 Task: Look for space in Manzanillo, Mexico from 21st June, 2023 to 29th June, 2023 for 4 adults in price range Rs.7000 to Rs.12000. Place can be entire place with 2 bedrooms having 2 beds and 2 bathrooms. Property type can be house, flat, guest house. Booking option can be shelf check-in. Required host language is English.
Action: Mouse moved to (493, 136)
Screenshot: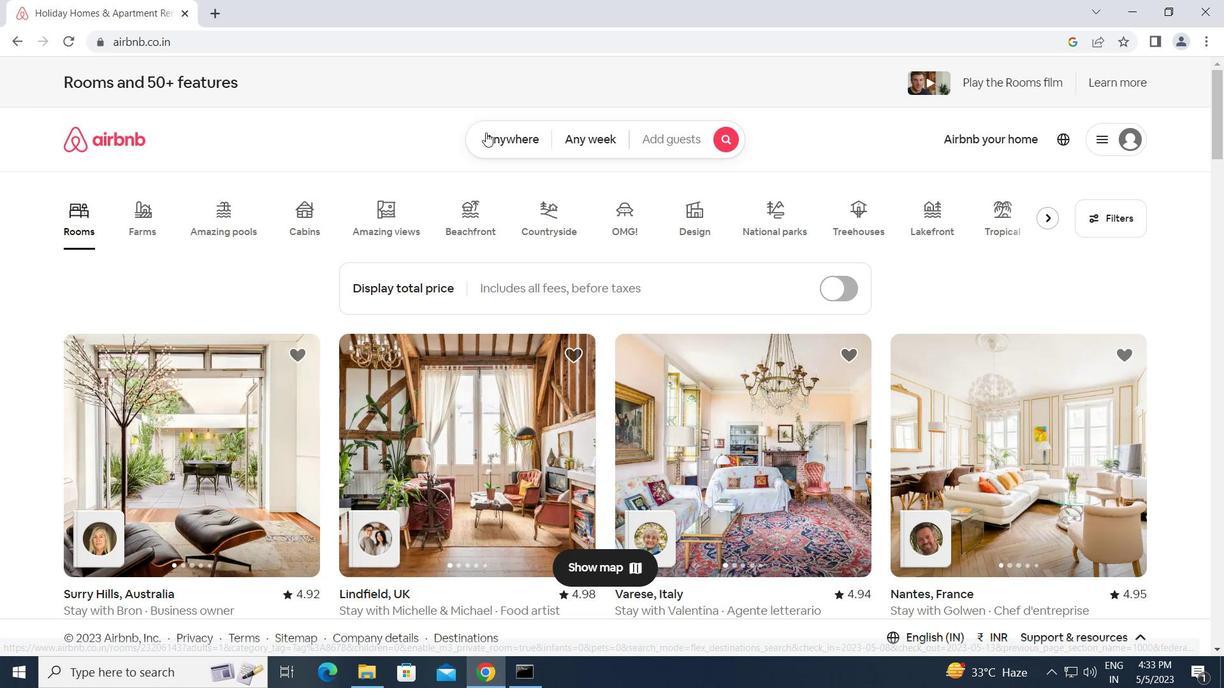 
Action: Mouse pressed left at (493, 136)
Screenshot: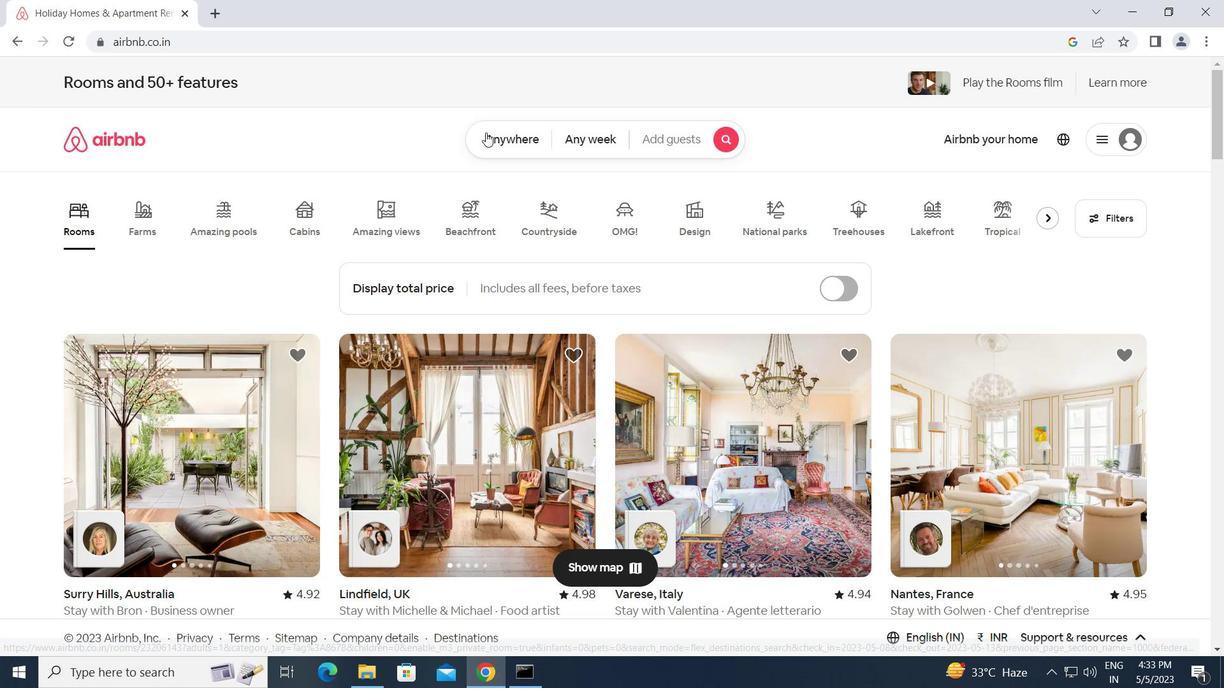 
Action: Mouse moved to (382, 200)
Screenshot: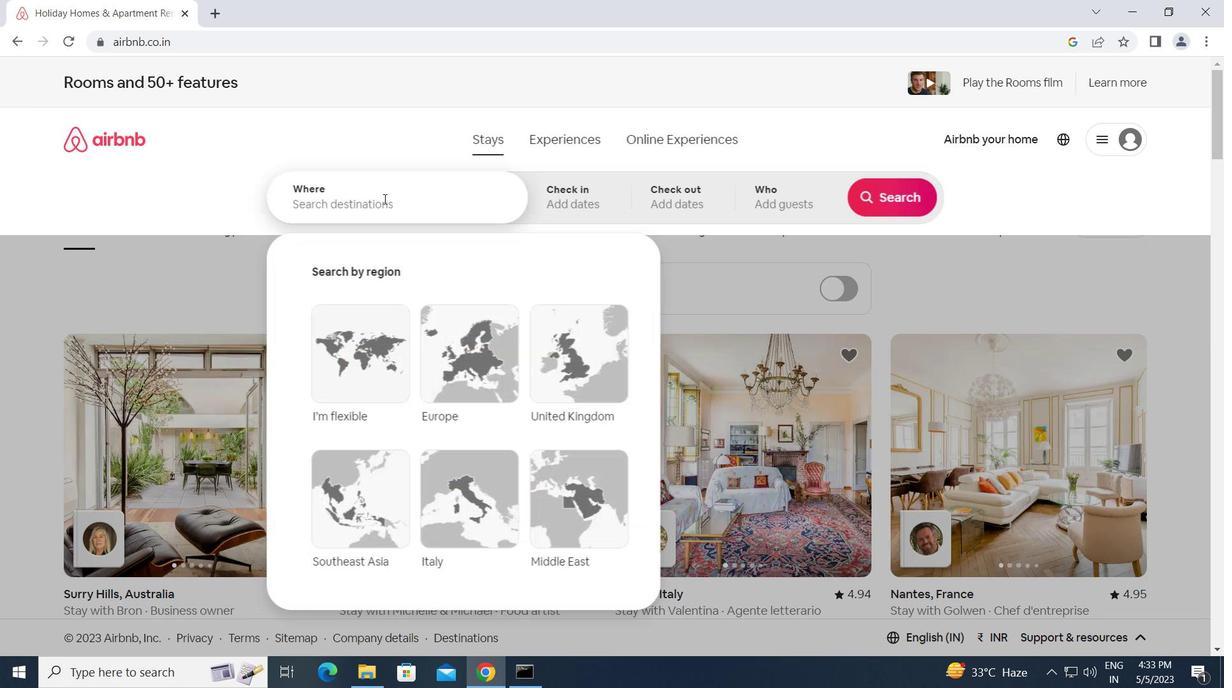 
Action: Mouse pressed left at (382, 200)
Screenshot: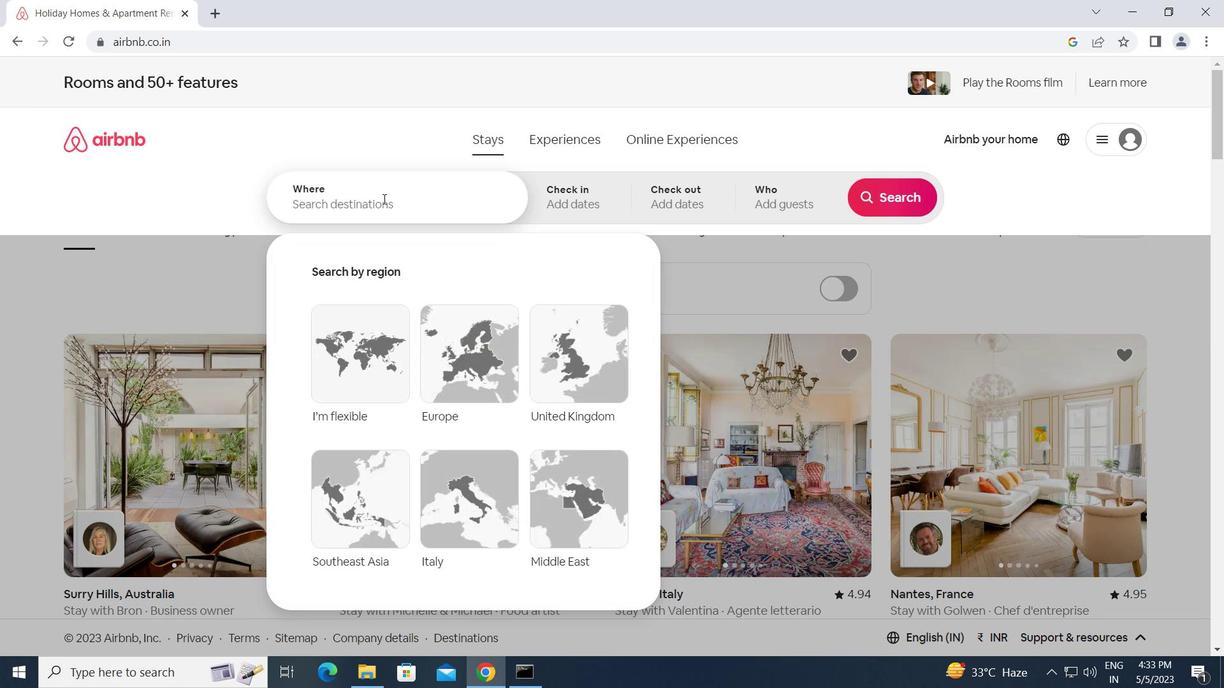 
Action: Key pressed <Key.caps_lock>m<Key.caps_lock><Key.backspace>m<Key.caps_lock>anzanillo,<Key.space><Key.caps_lock>m<Key.caps_lock>exico
Screenshot: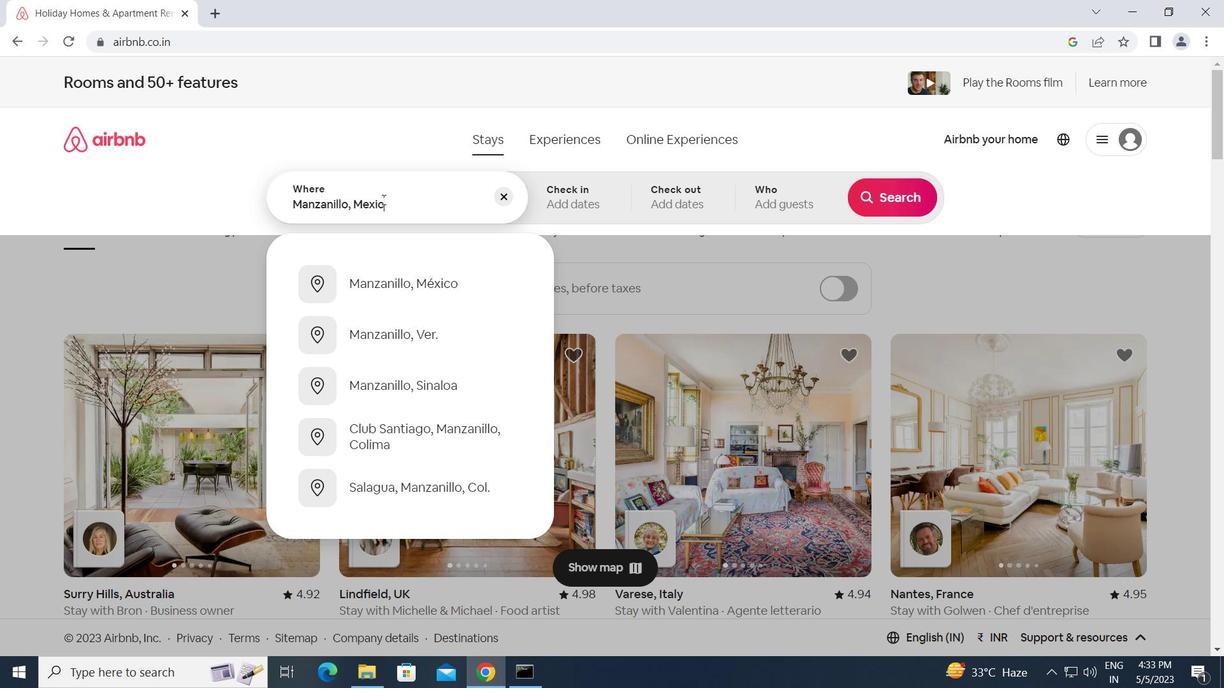 
Action: Mouse moved to (579, 269)
Screenshot: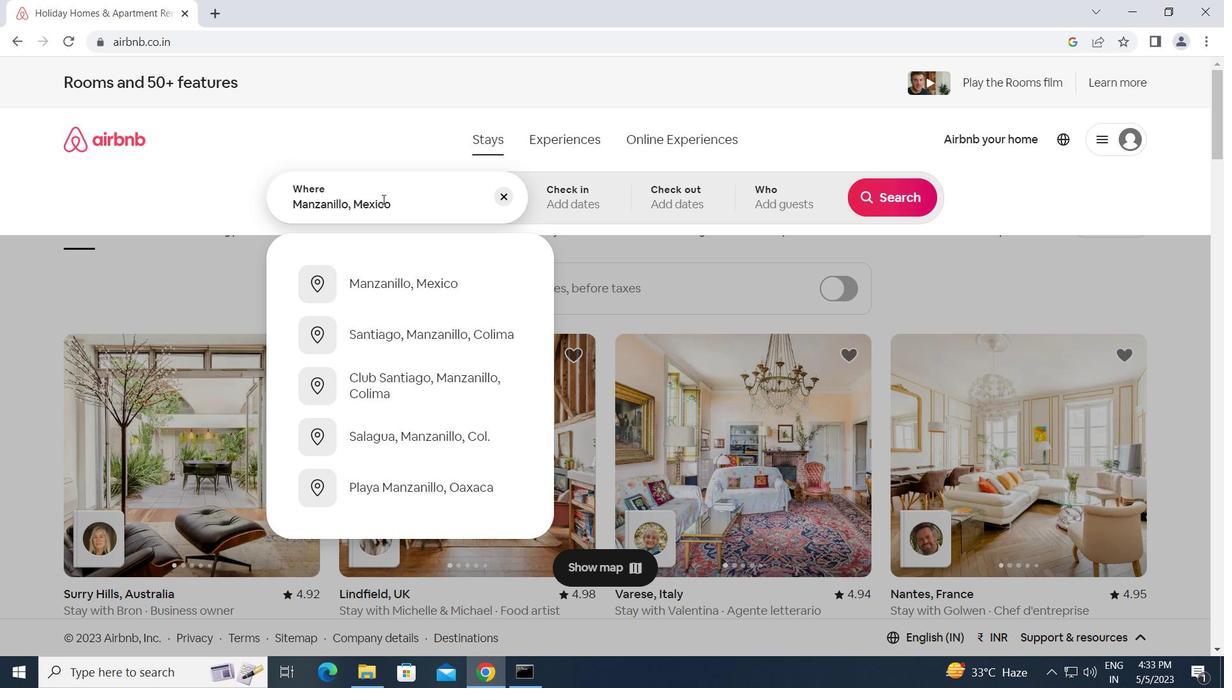 
Action: Key pressed <Key.enter>
Screenshot: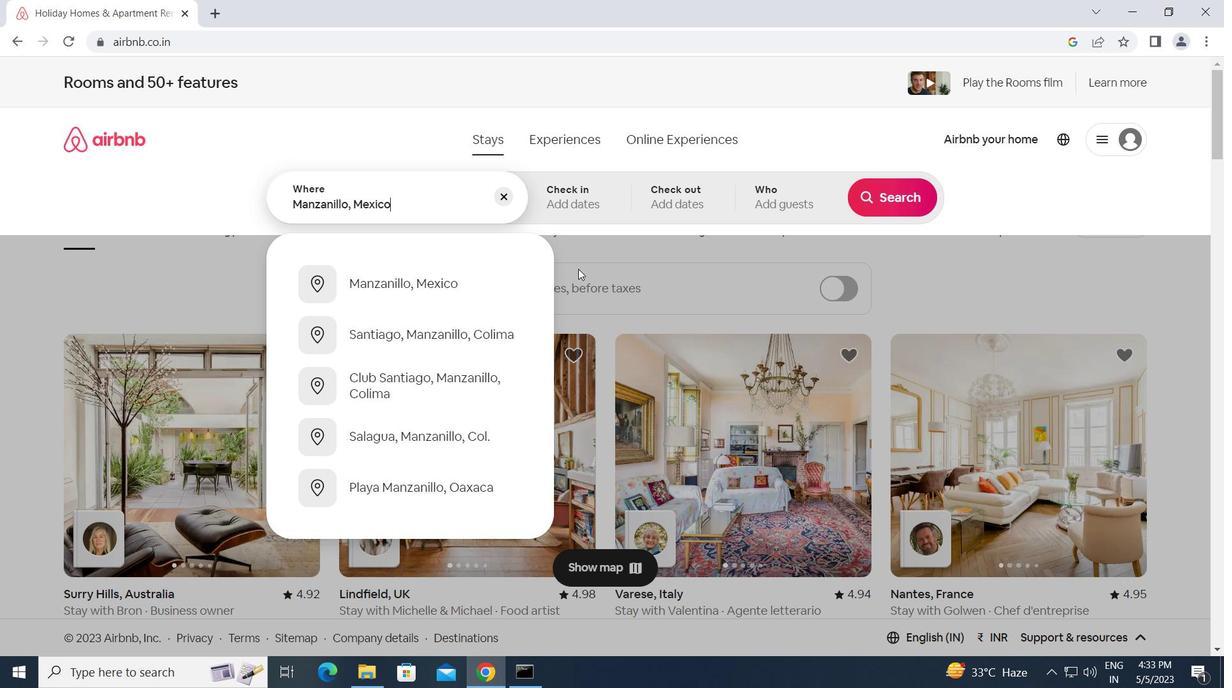 
Action: Mouse moved to (754, 506)
Screenshot: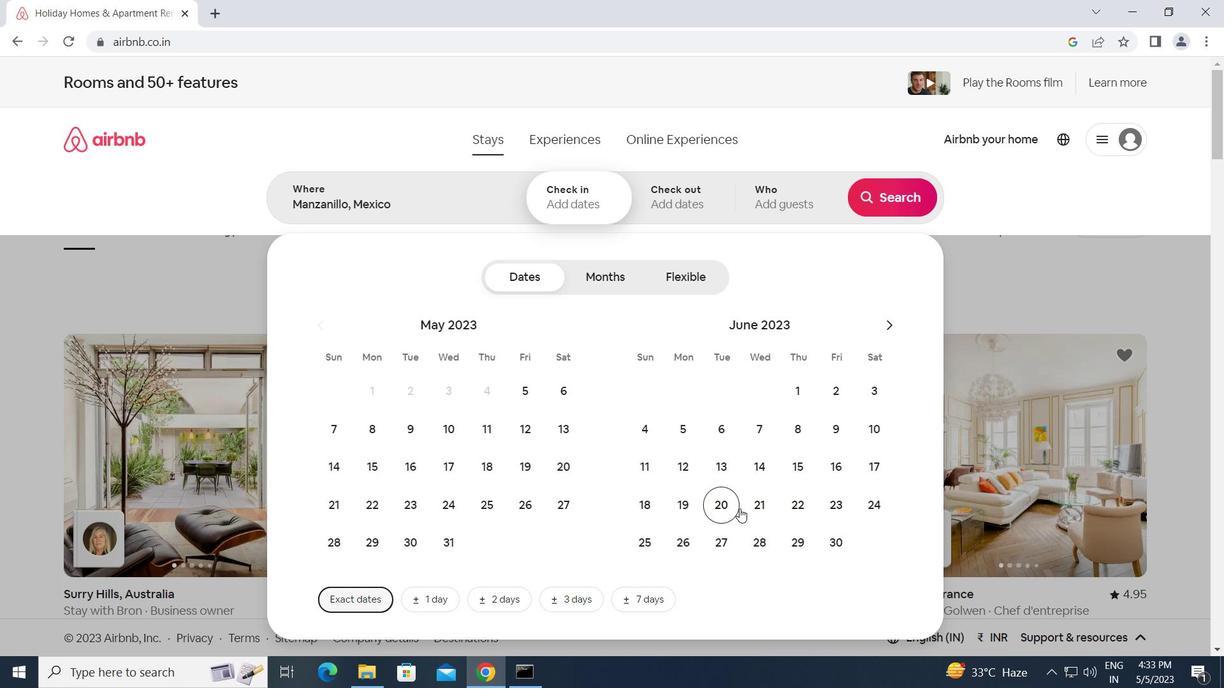 
Action: Mouse pressed left at (754, 506)
Screenshot: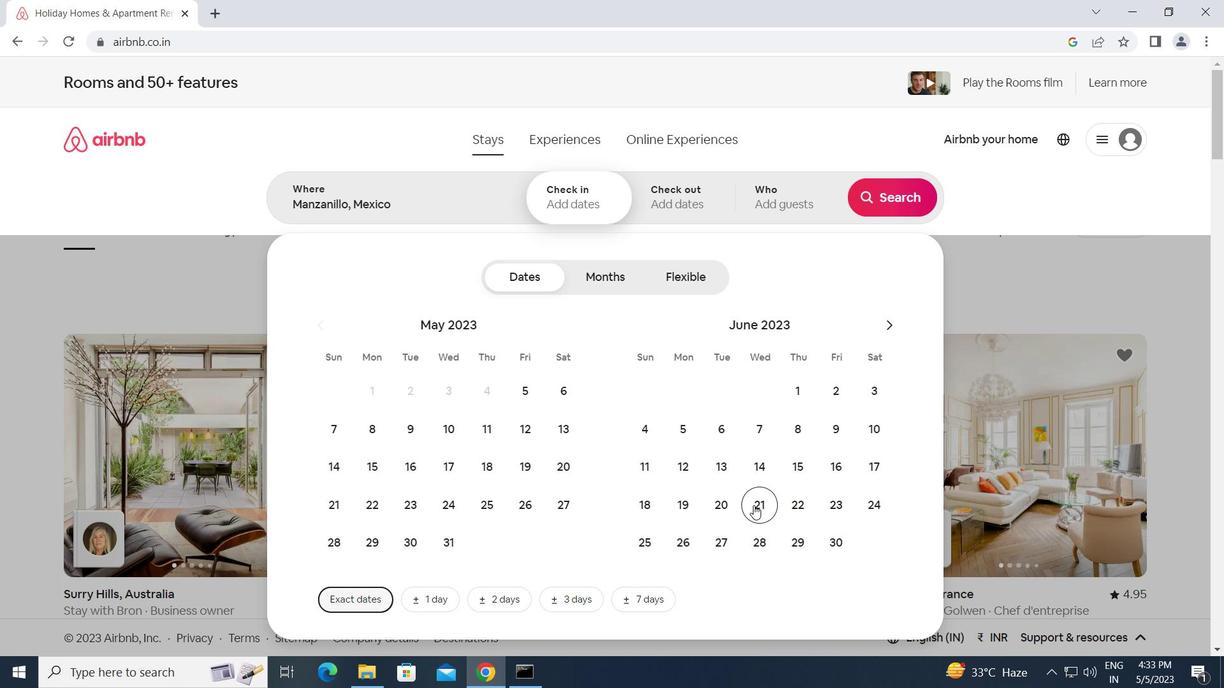 
Action: Mouse moved to (793, 538)
Screenshot: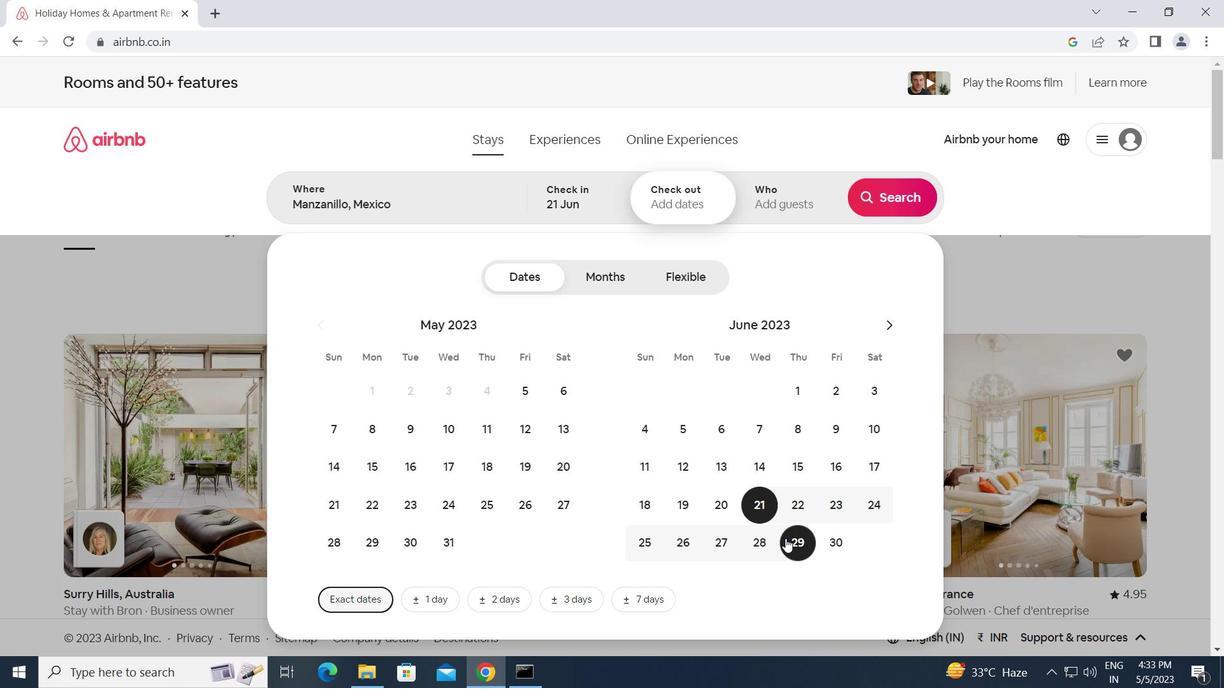 
Action: Mouse pressed left at (793, 538)
Screenshot: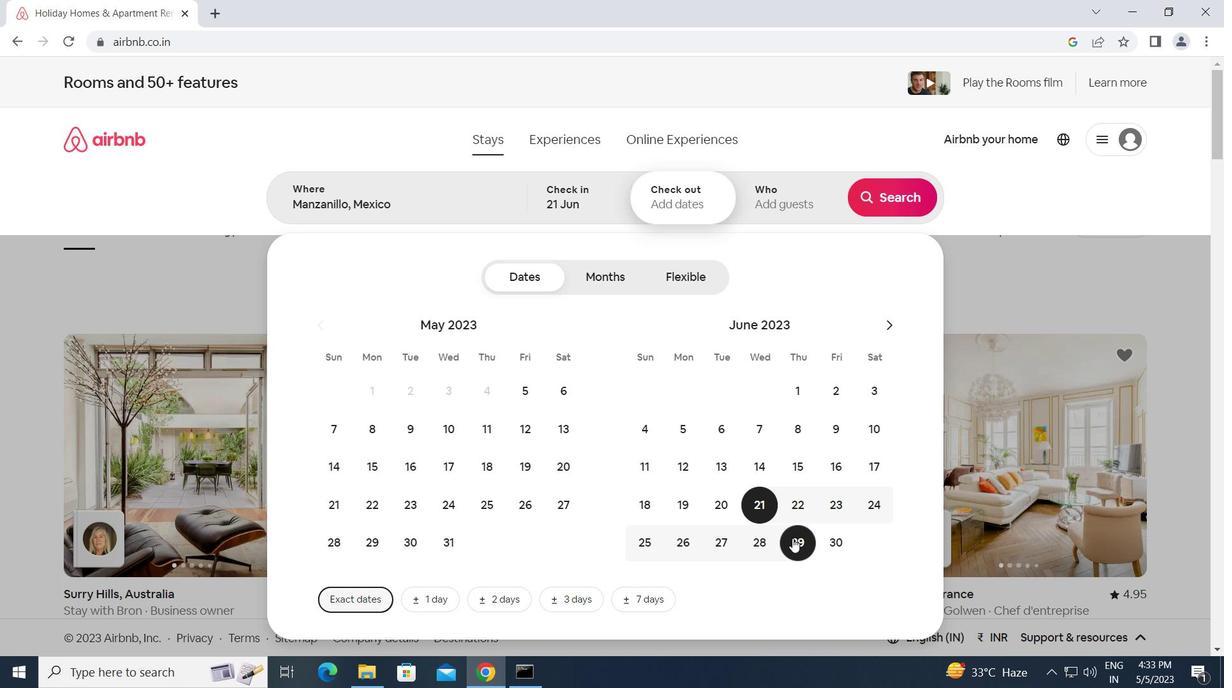 
Action: Mouse moved to (805, 189)
Screenshot: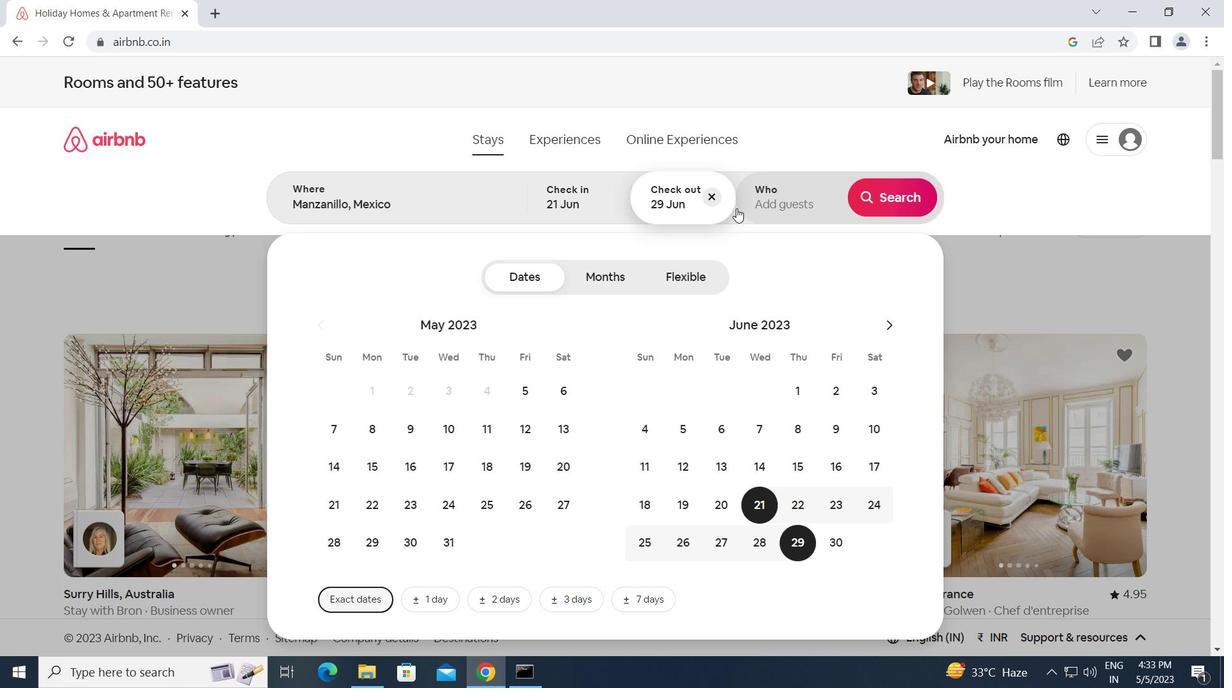 
Action: Mouse pressed left at (805, 189)
Screenshot: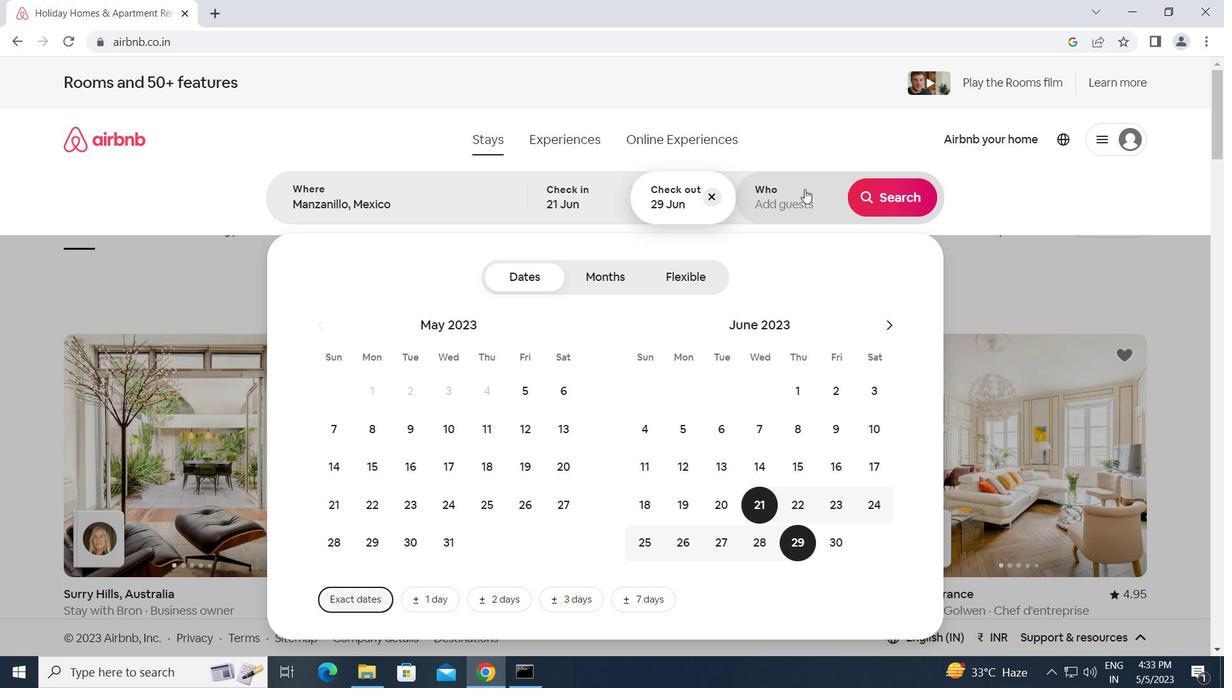 
Action: Mouse moved to (907, 286)
Screenshot: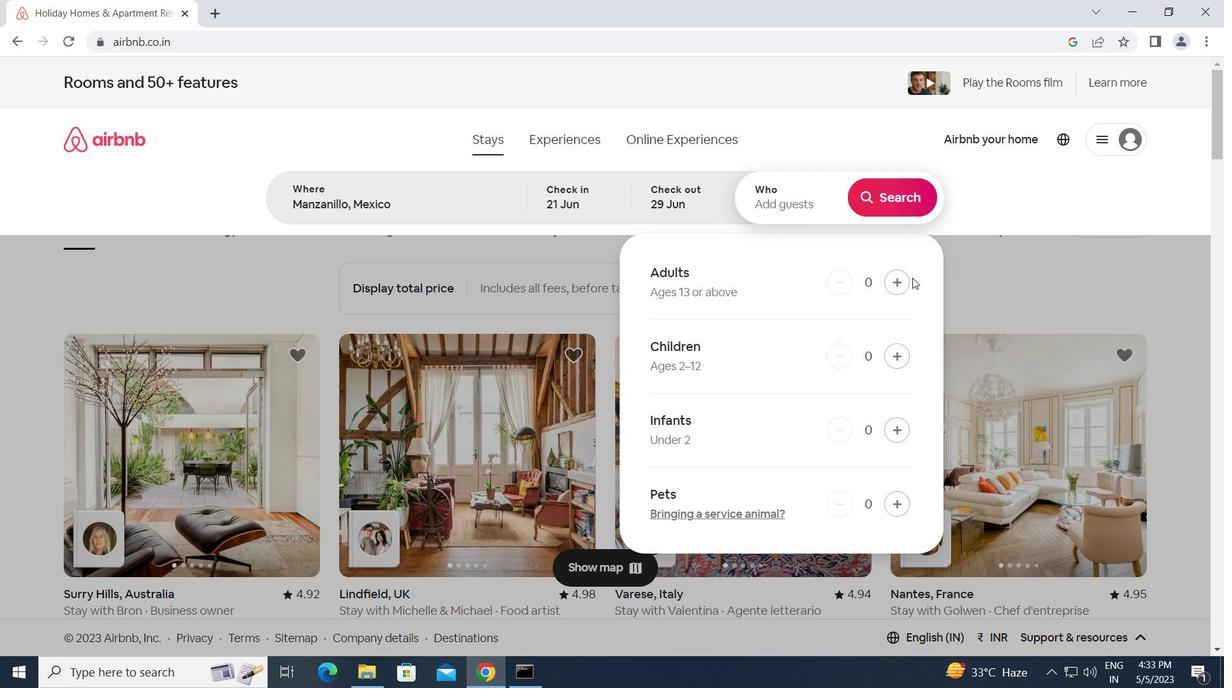 
Action: Mouse pressed left at (907, 286)
Screenshot: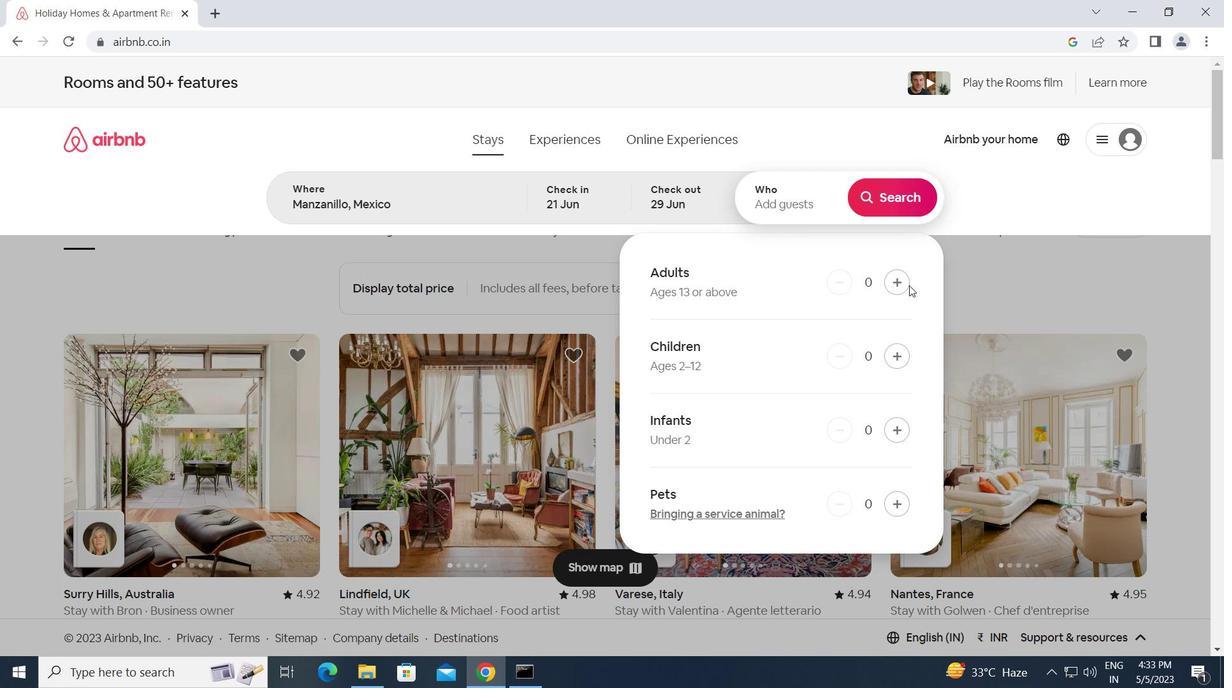 
Action: Mouse moved to (900, 283)
Screenshot: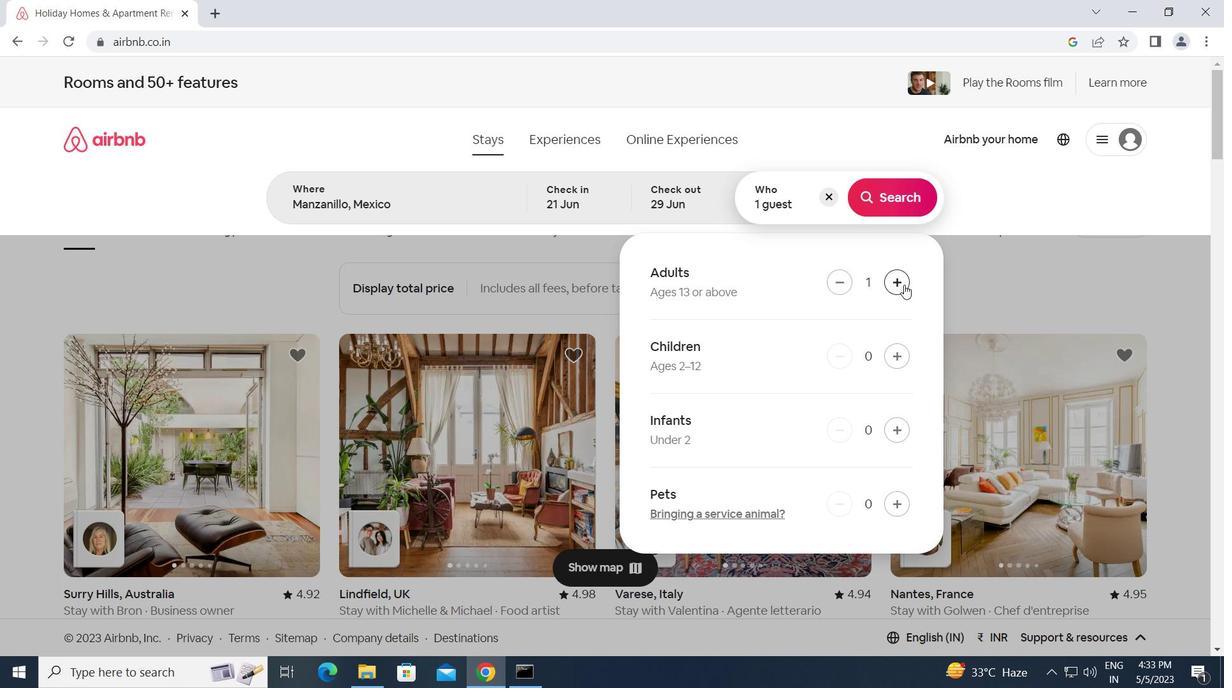 
Action: Mouse pressed left at (900, 283)
Screenshot: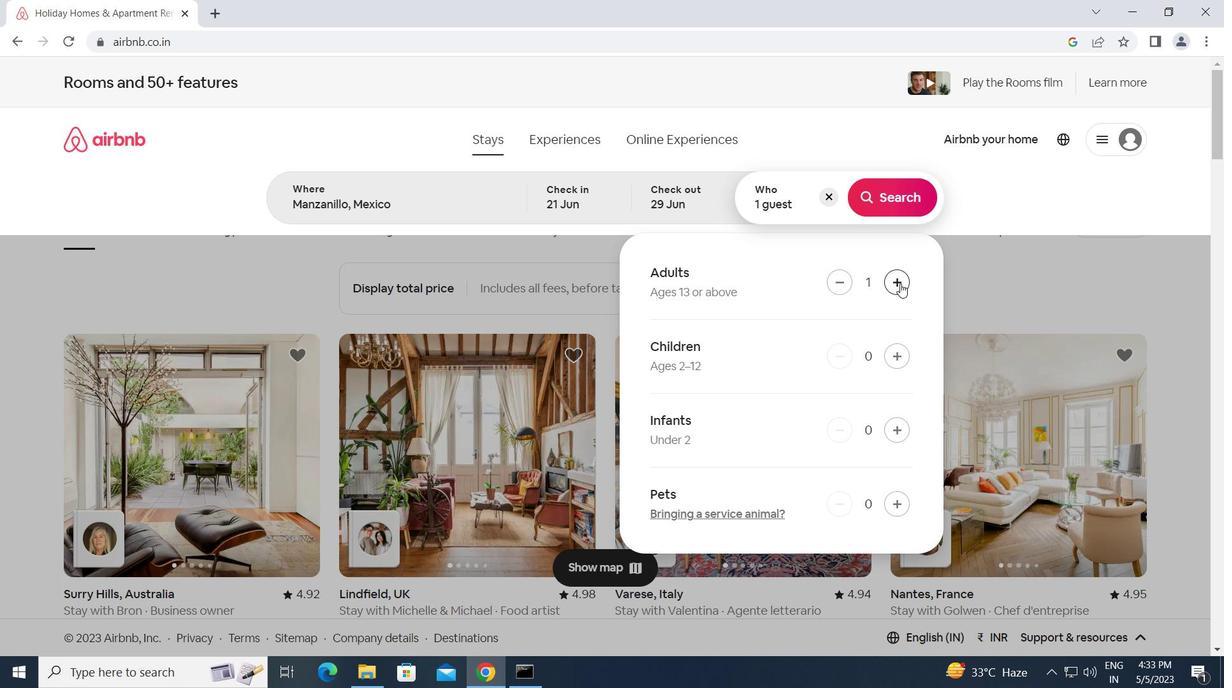 
Action: Mouse pressed left at (900, 283)
Screenshot: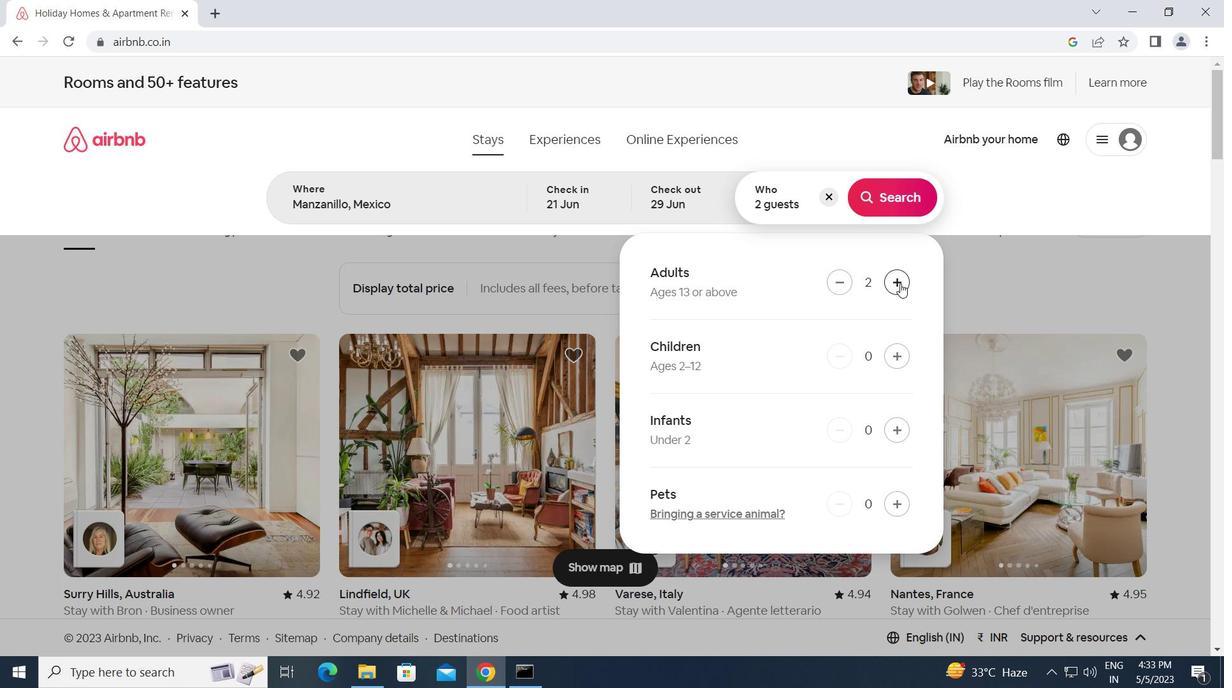 
Action: Mouse pressed left at (900, 283)
Screenshot: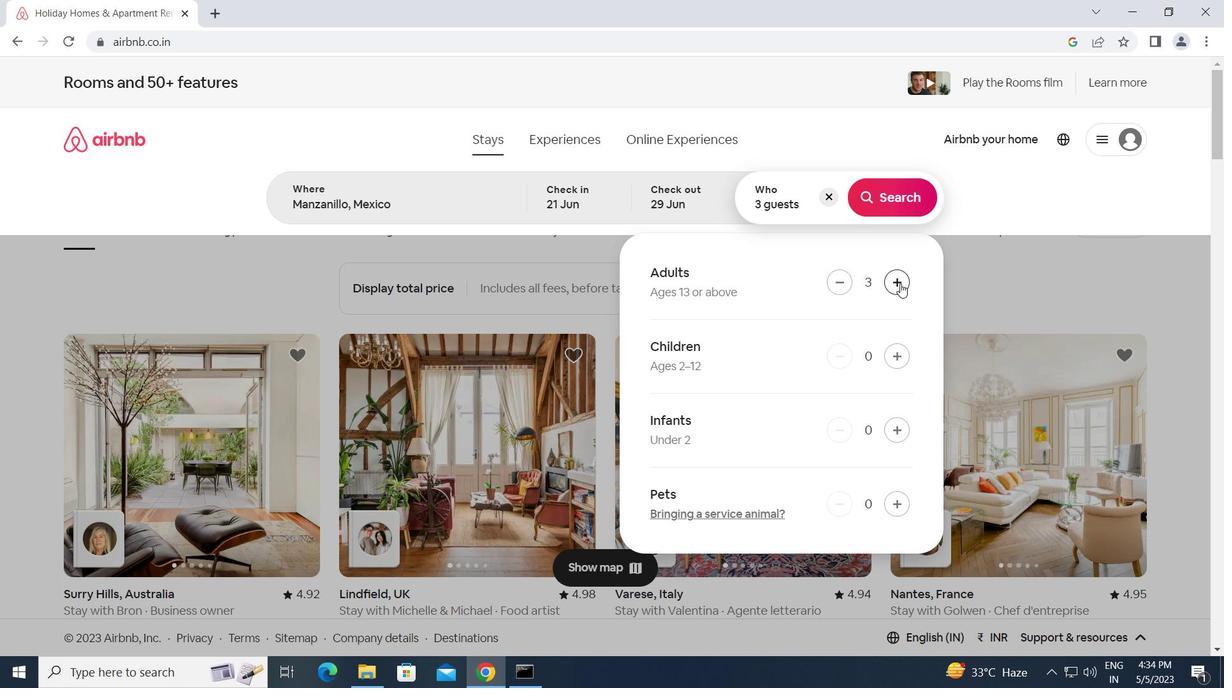 
Action: Mouse moved to (876, 188)
Screenshot: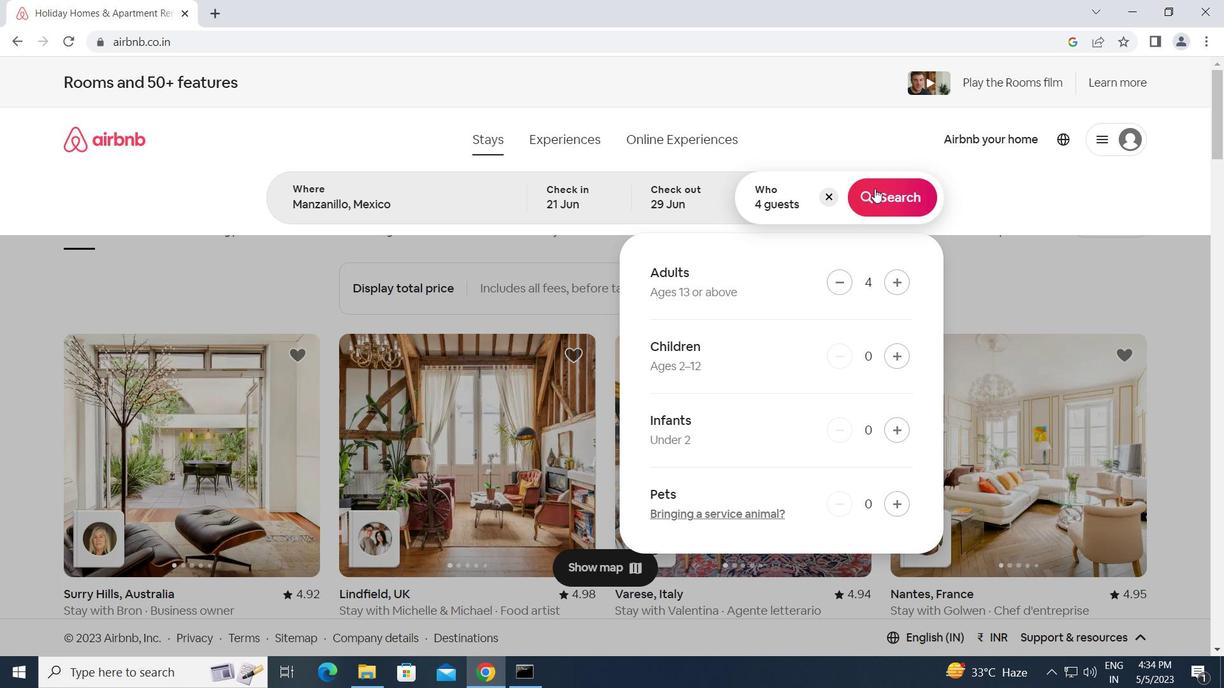 
Action: Mouse pressed left at (876, 188)
Screenshot: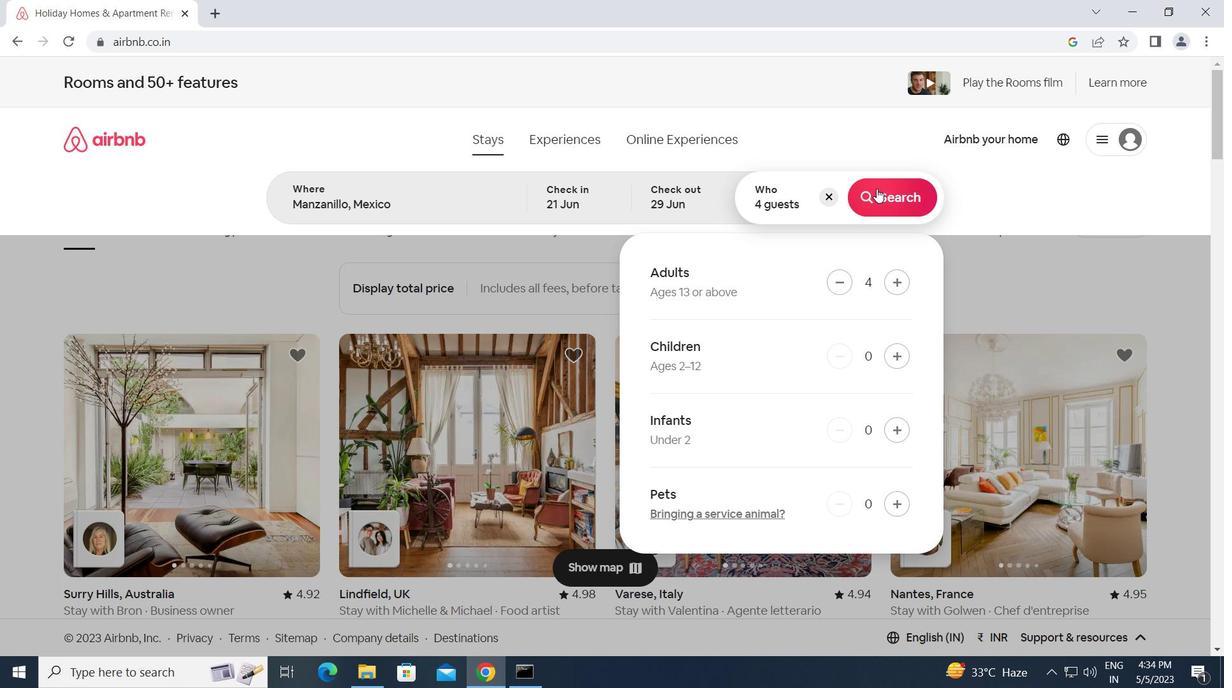 
Action: Mouse moved to (1132, 156)
Screenshot: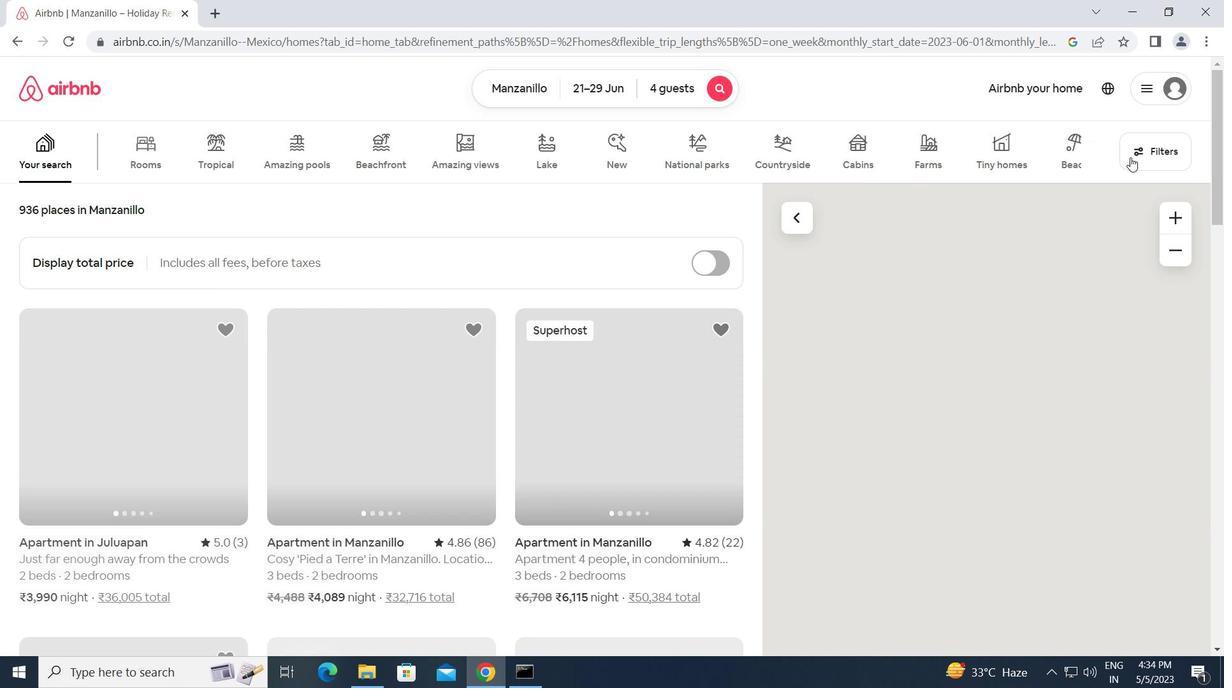 
Action: Mouse pressed left at (1132, 156)
Screenshot: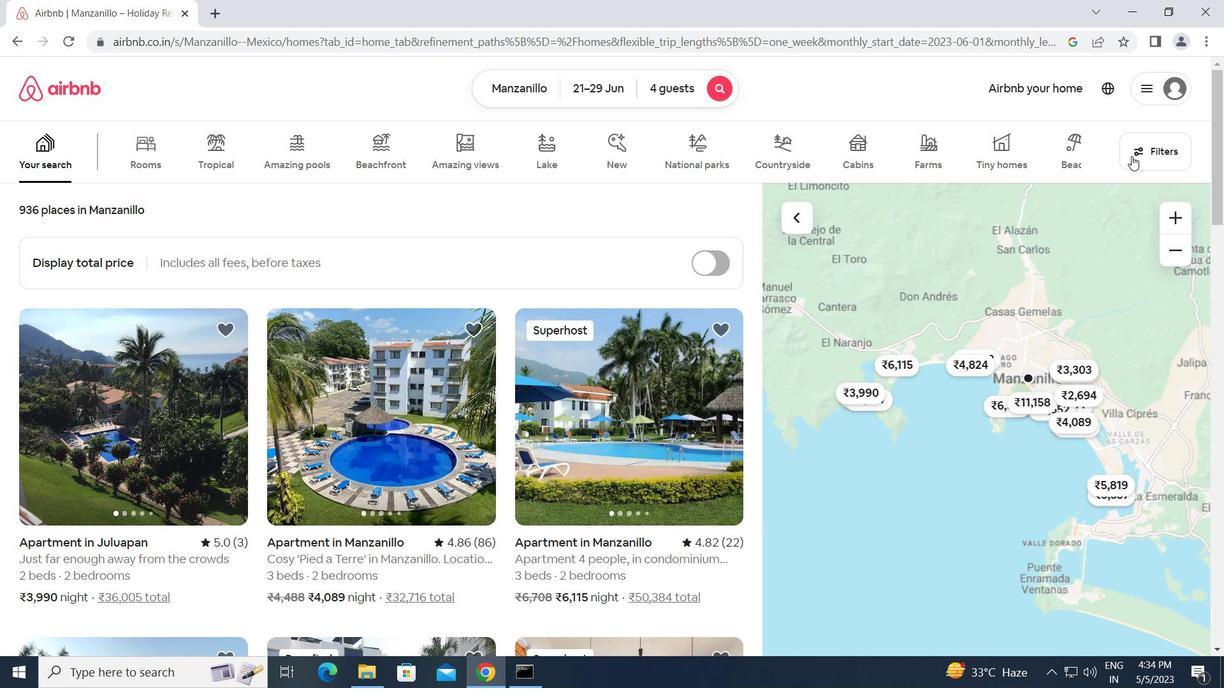 
Action: Mouse moved to (431, 522)
Screenshot: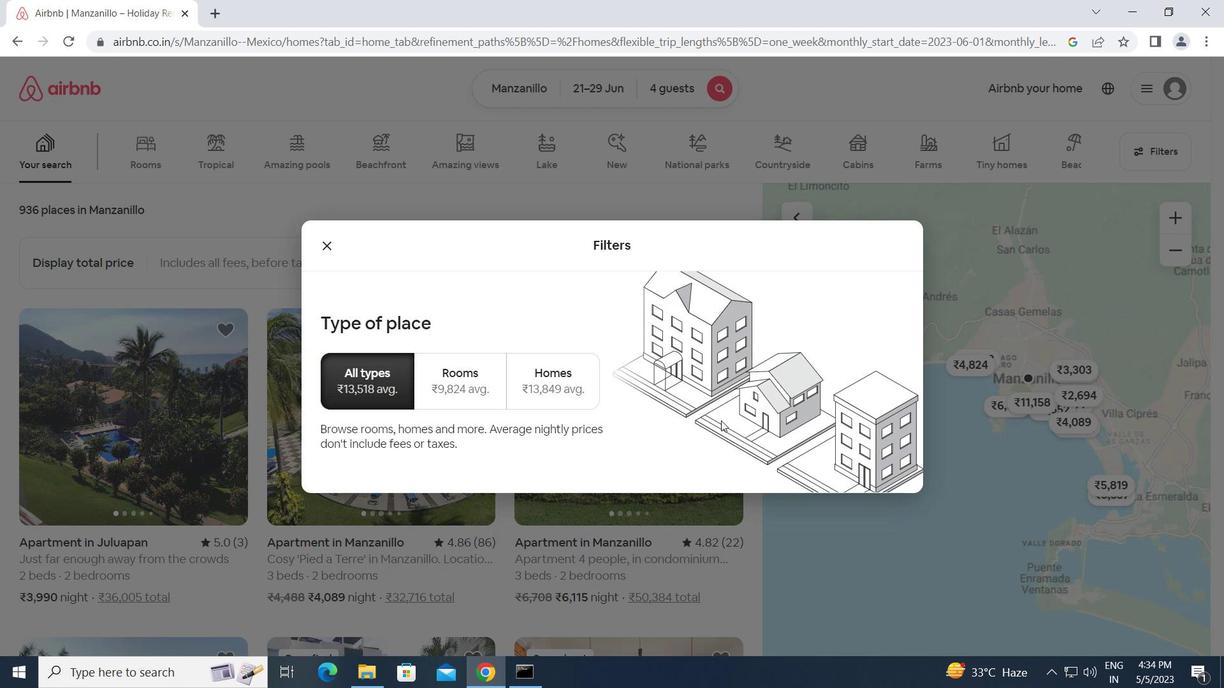 
Action: Mouse scrolled (431, 522) with delta (0, 0)
Screenshot: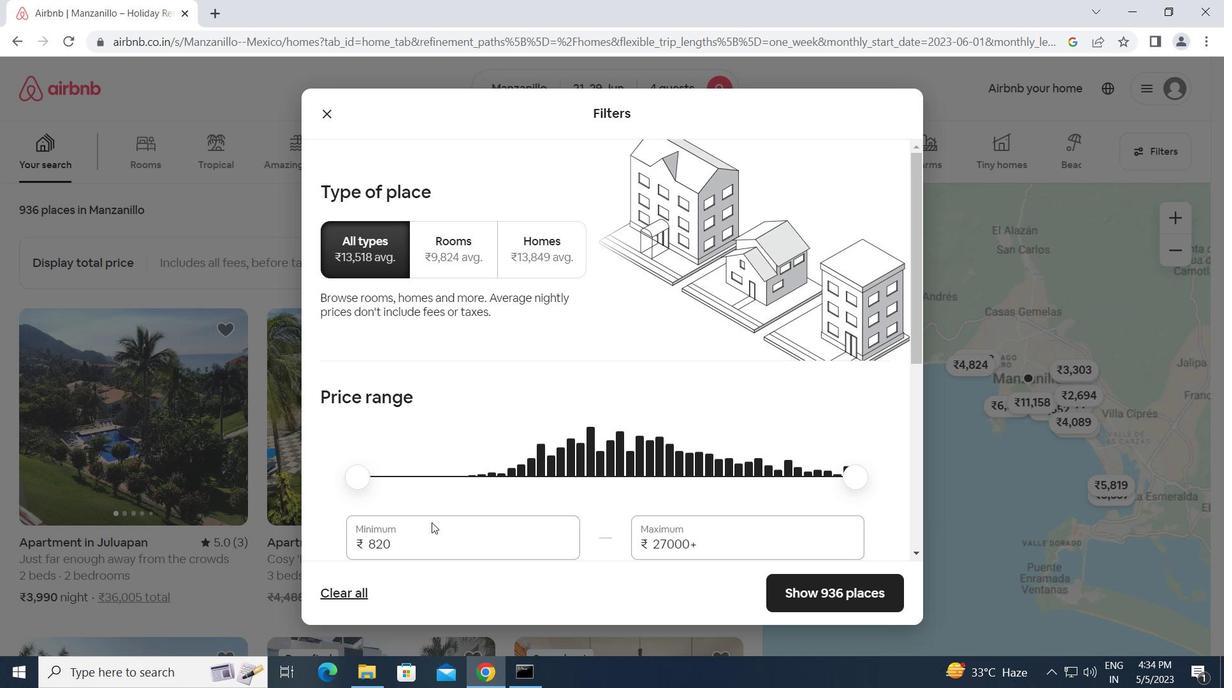 
Action: Mouse scrolled (431, 522) with delta (0, 0)
Screenshot: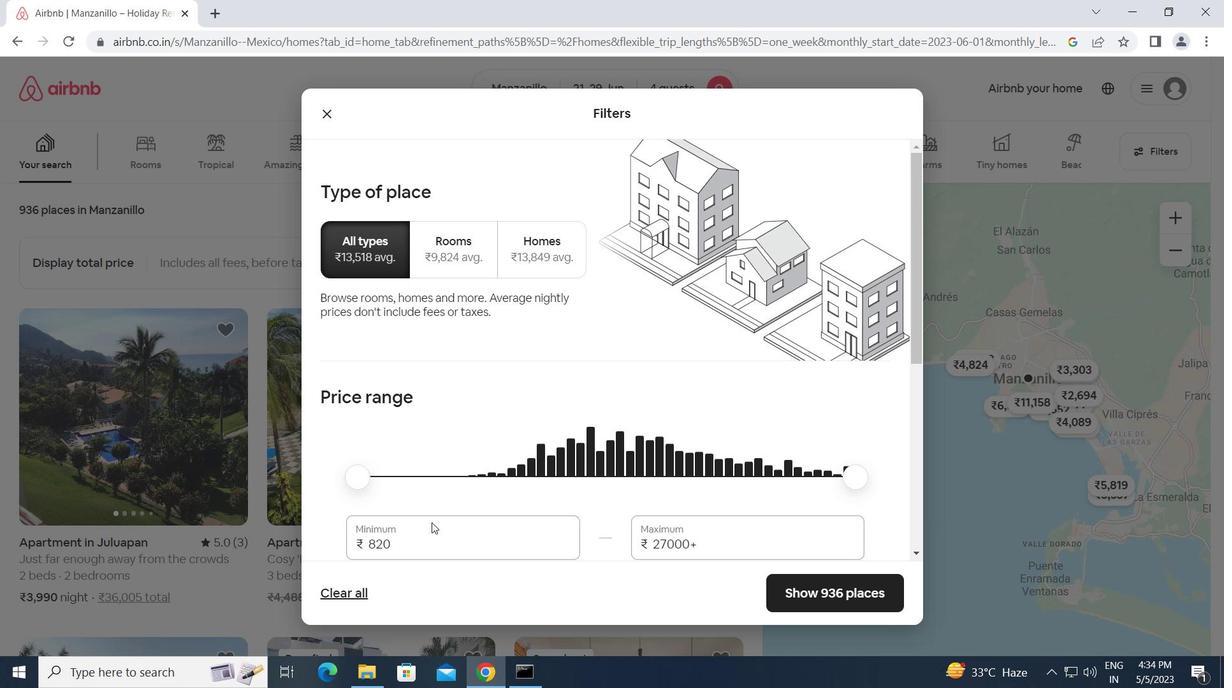 
Action: Mouse moved to (397, 385)
Screenshot: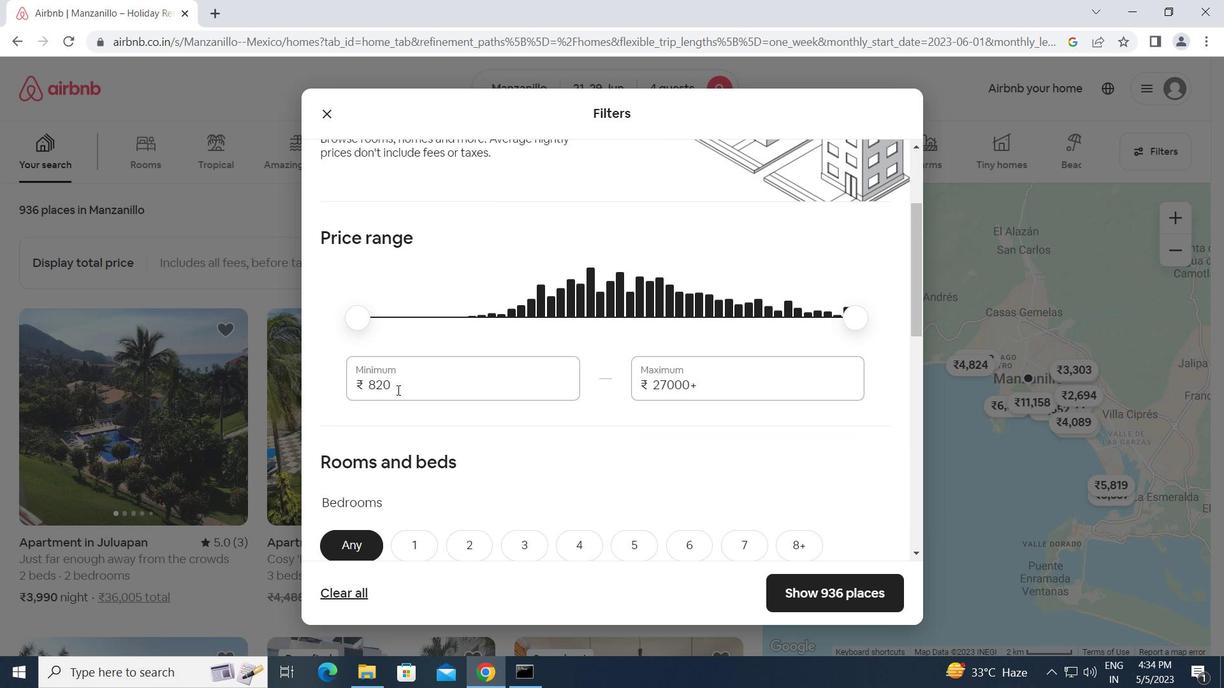 
Action: Mouse pressed left at (397, 385)
Screenshot: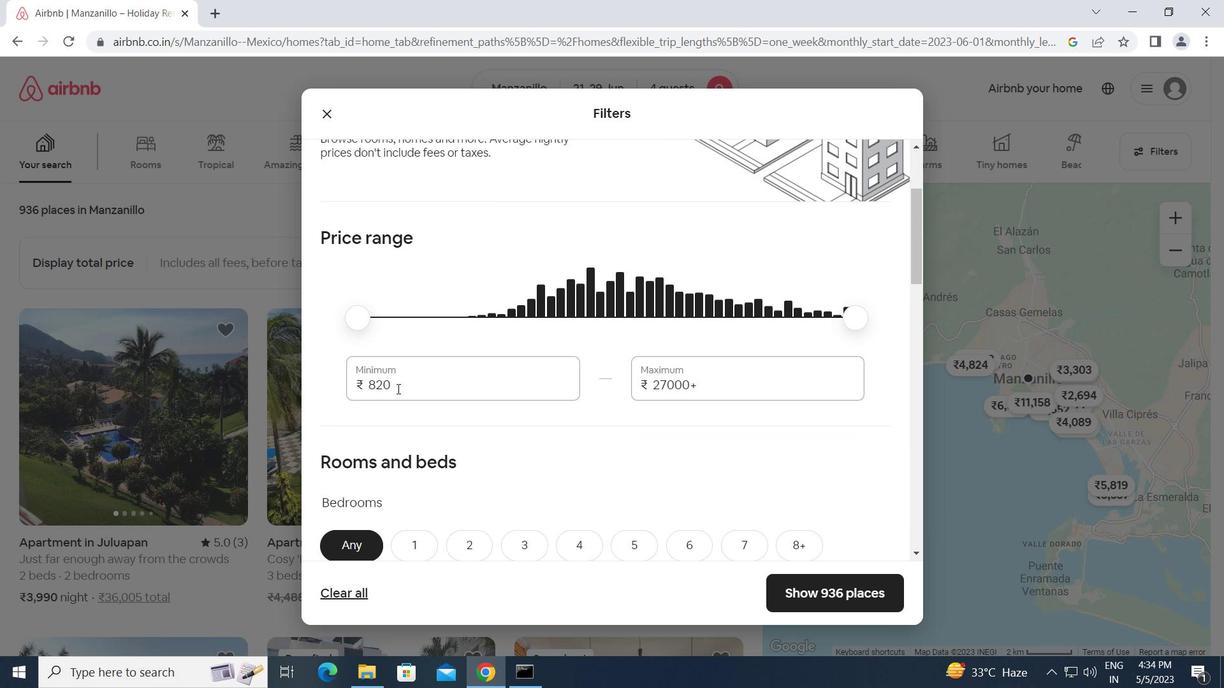 
Action: Mouse moved to (336, 383)
Screenshot: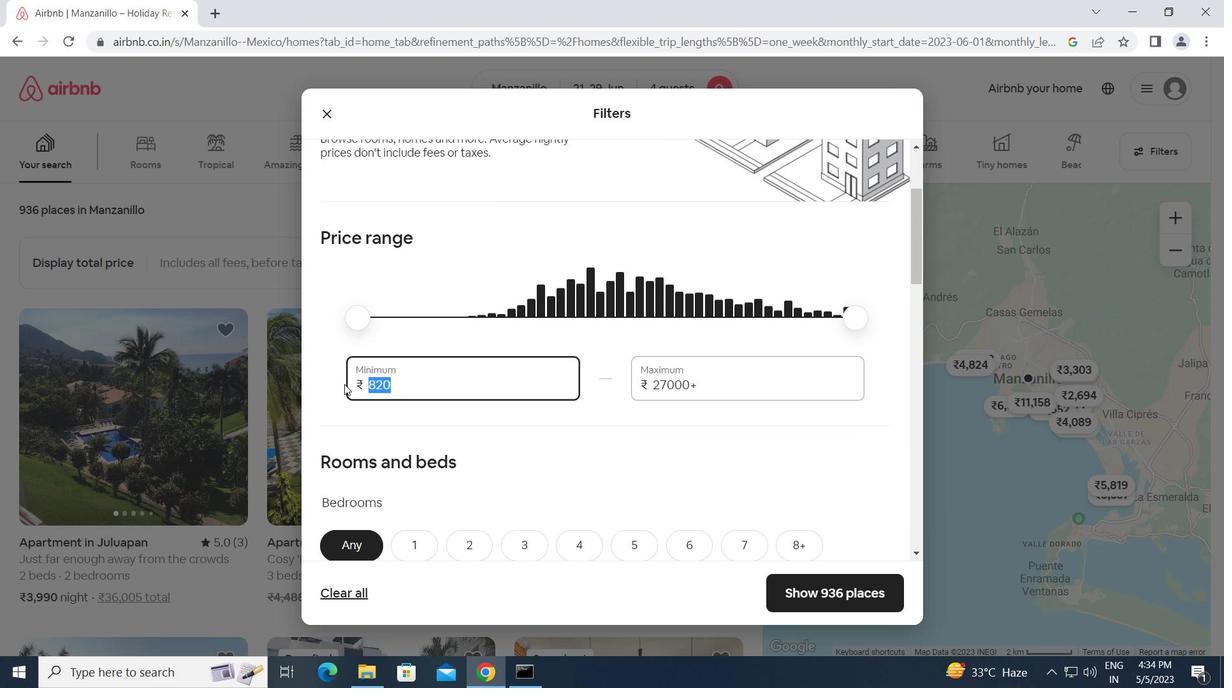 
Action: Key pressed 7000<Key.tab>12000
Screenshot: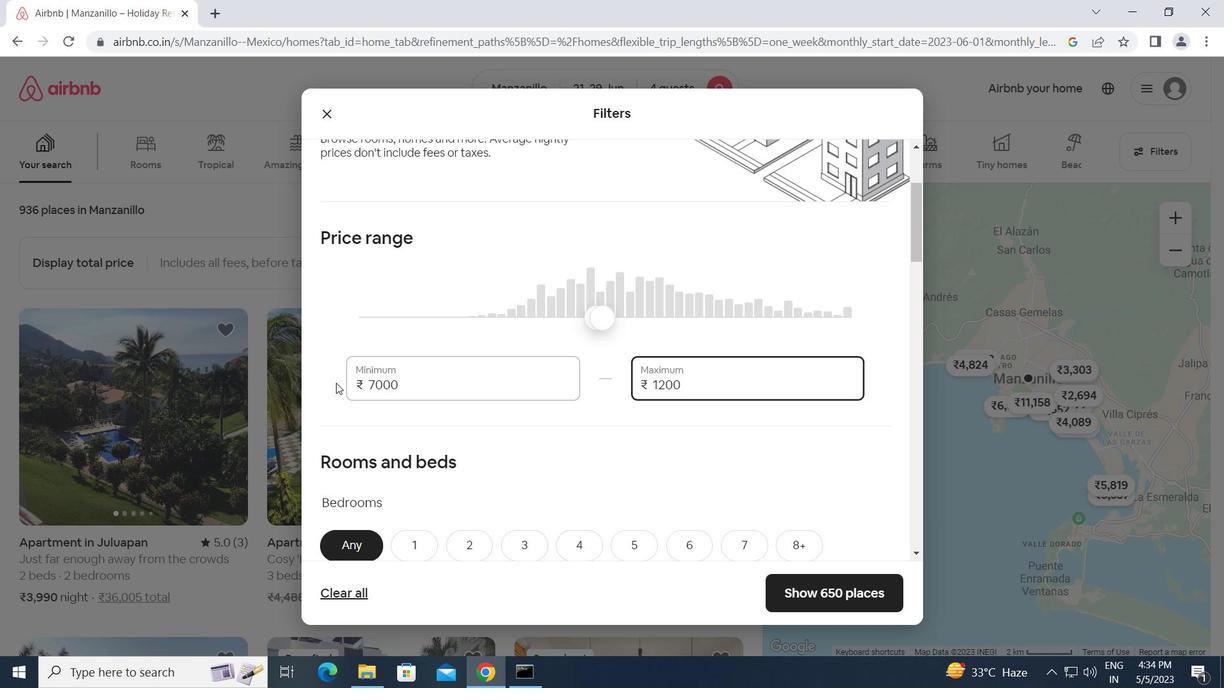
Action: Mouse moved to (507, 441)
Screenshot: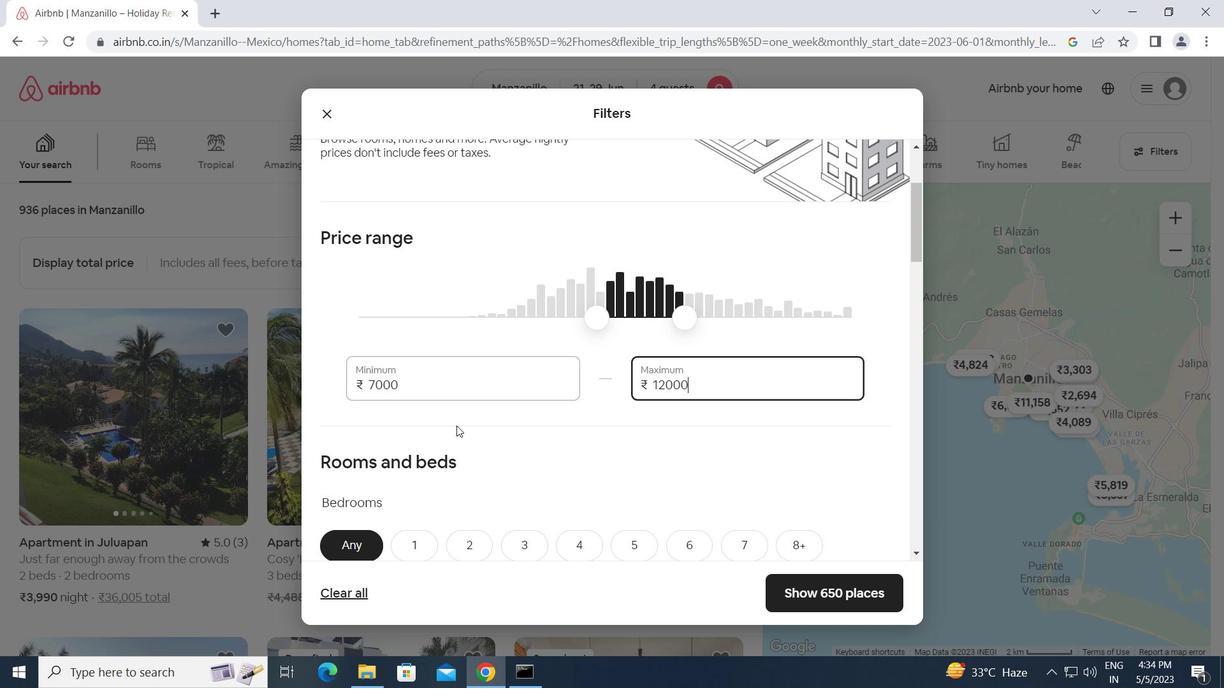
Action: Mouse scrolled (507, 441) with delta (0, 0)
Screenshot: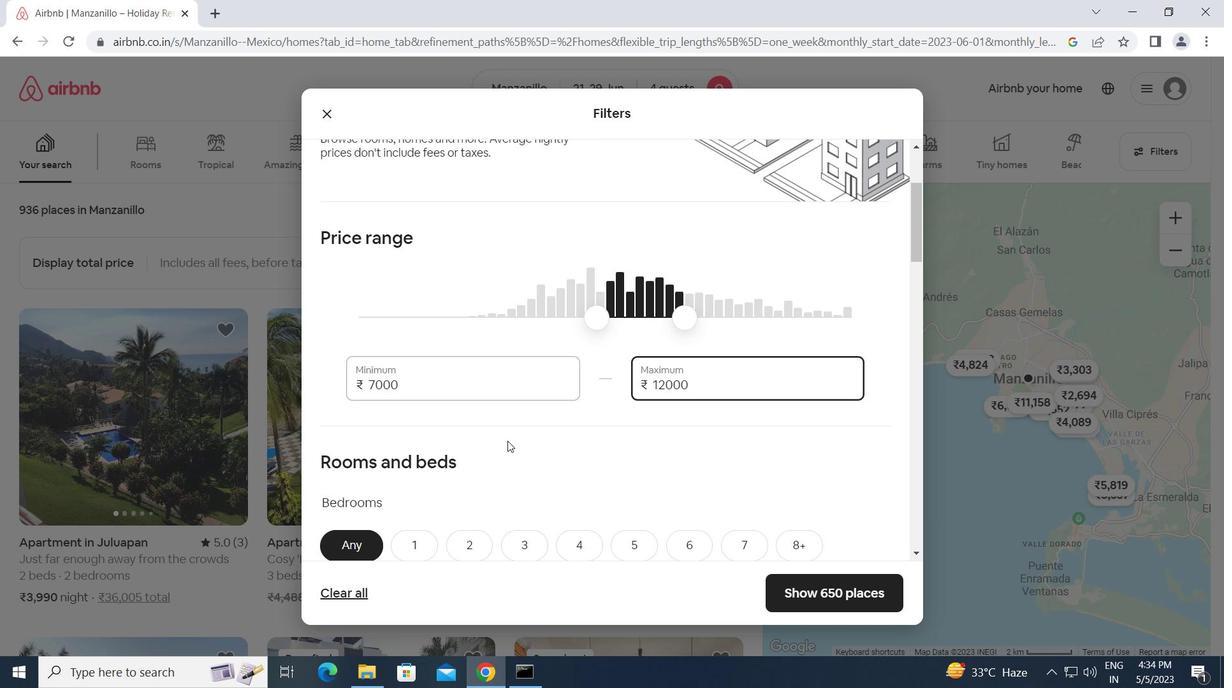 
Action: Mouse scrolled (507, 441) with delta (0, 0)
Screenshot: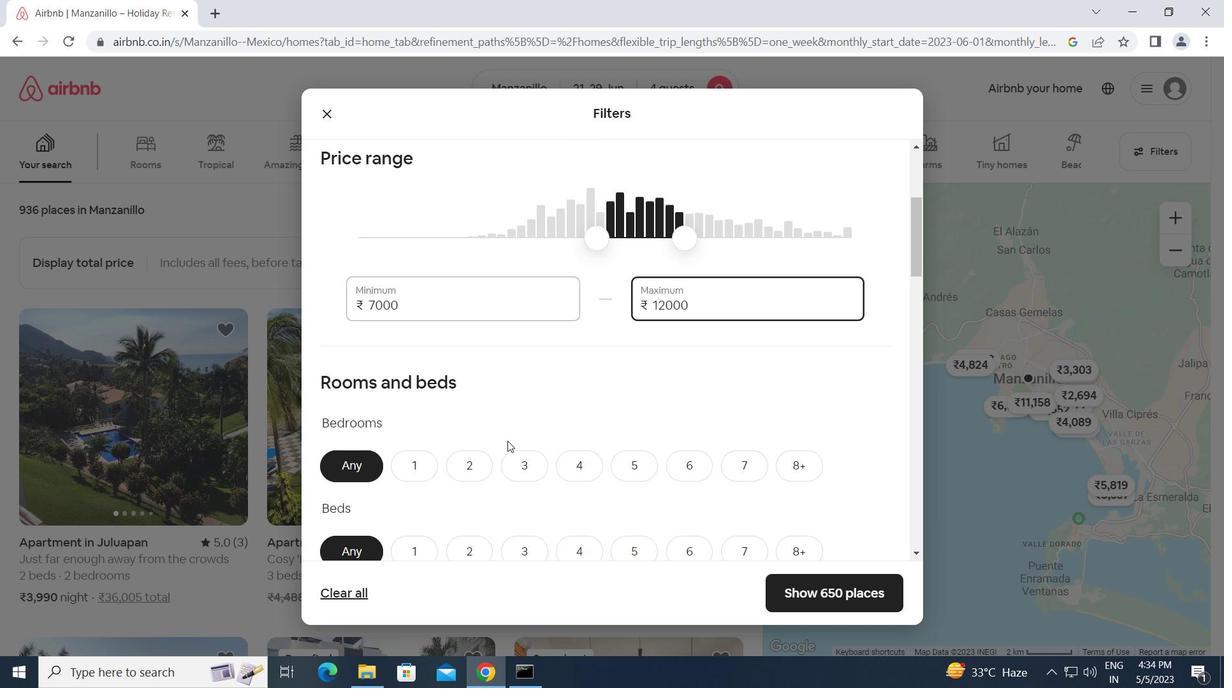 
Action: Mouse moved to (471, 386)
Screenshot: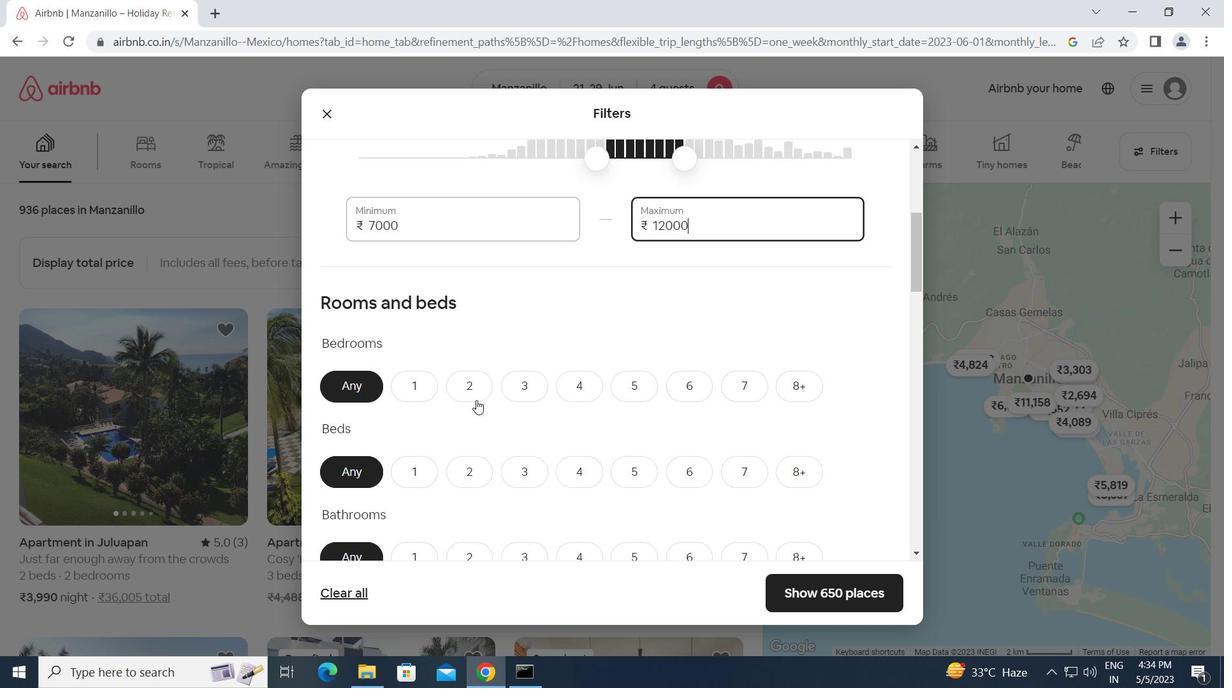 
Action: Mouse pressed left at (471, 386)
Screenshot: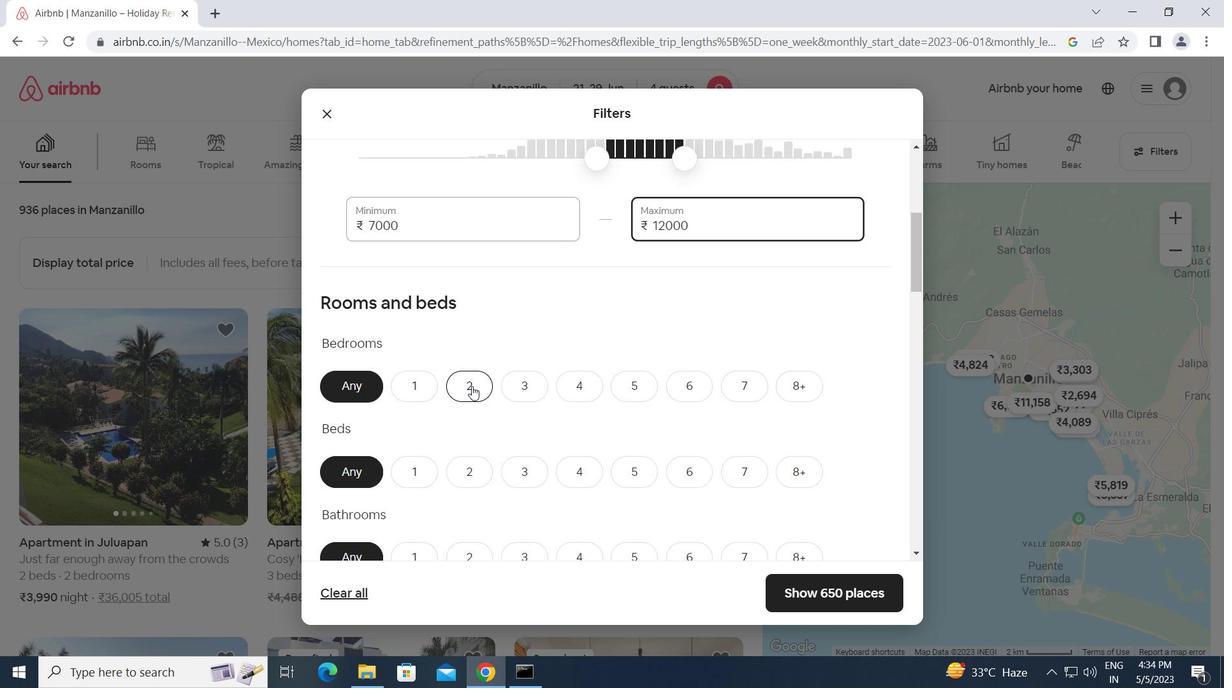 
Action: Mouse moved to (471, 471)
Screenshot: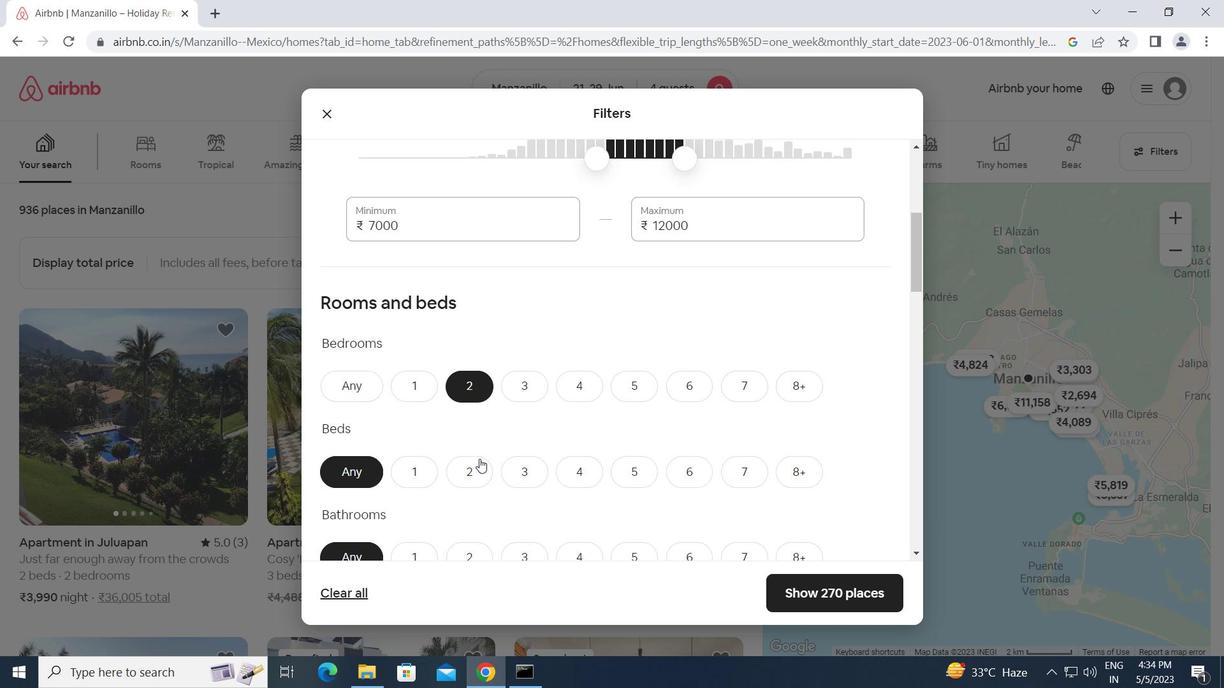 
Action: Mouse pressed left at (471, 471)
Screenshot: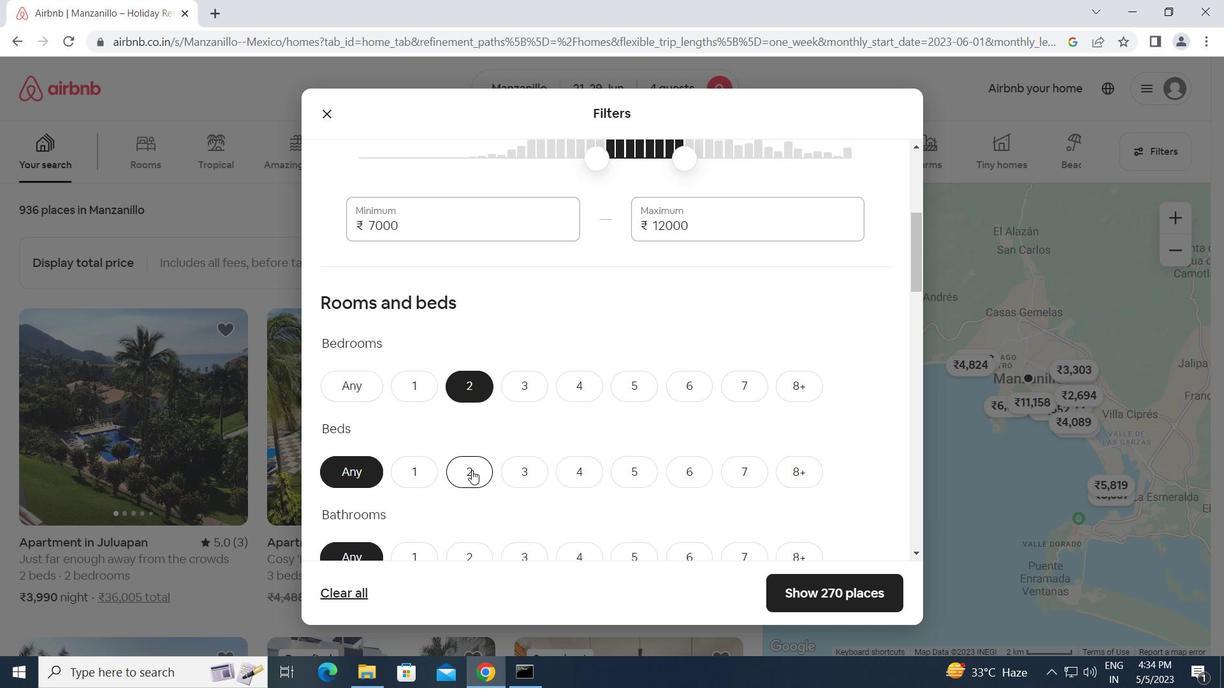 
Action: Mouse moved to (534, 476)
Screenshot: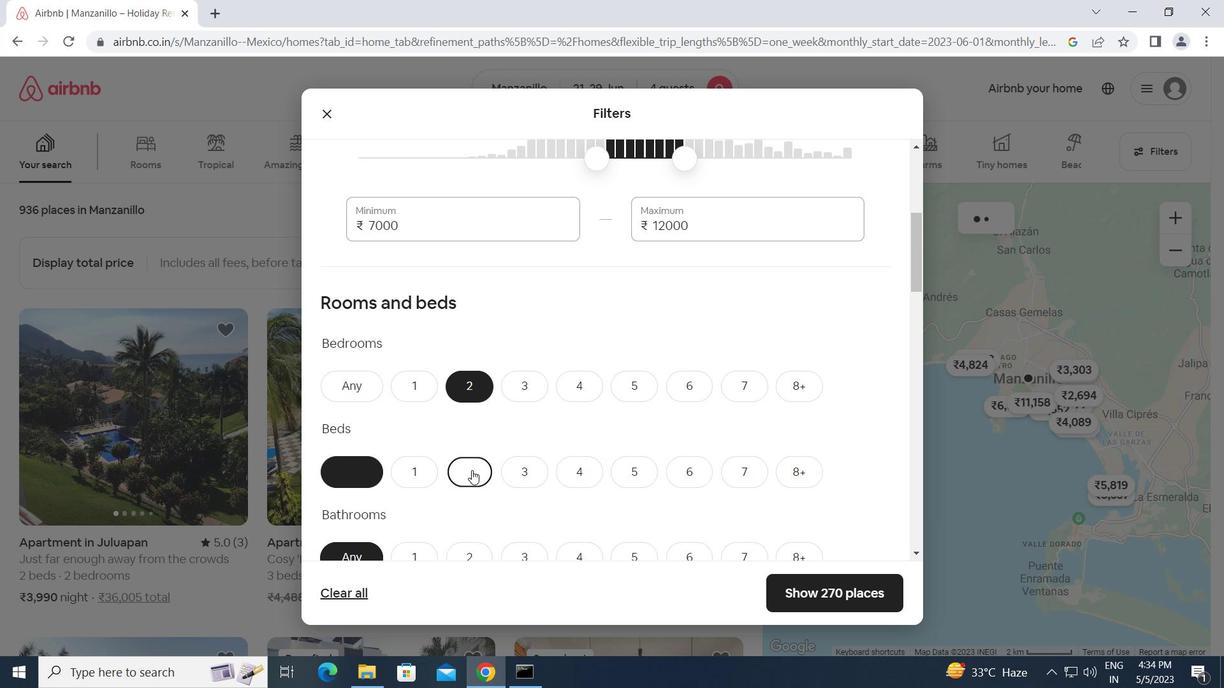 
Action: Mouse scrolled (534, 475) with delta (0, 0)
Screenshot: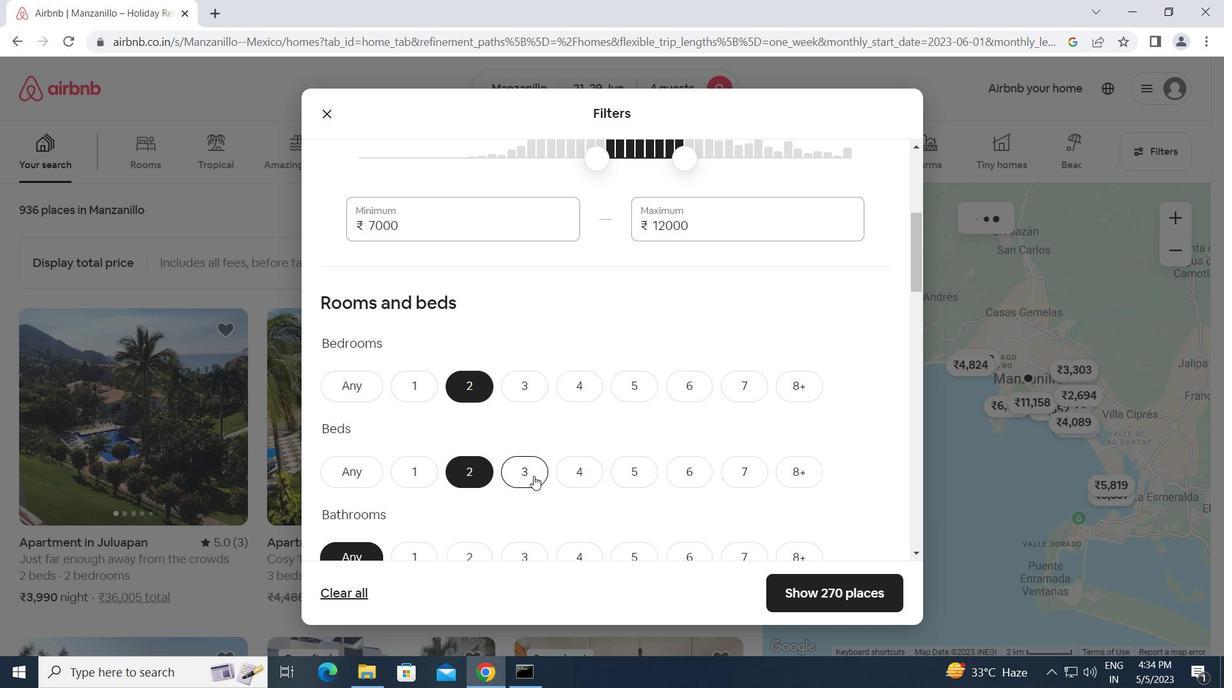 
Action: Mouse scrolled (534, 475) with delta (0, 0)
Screenshot: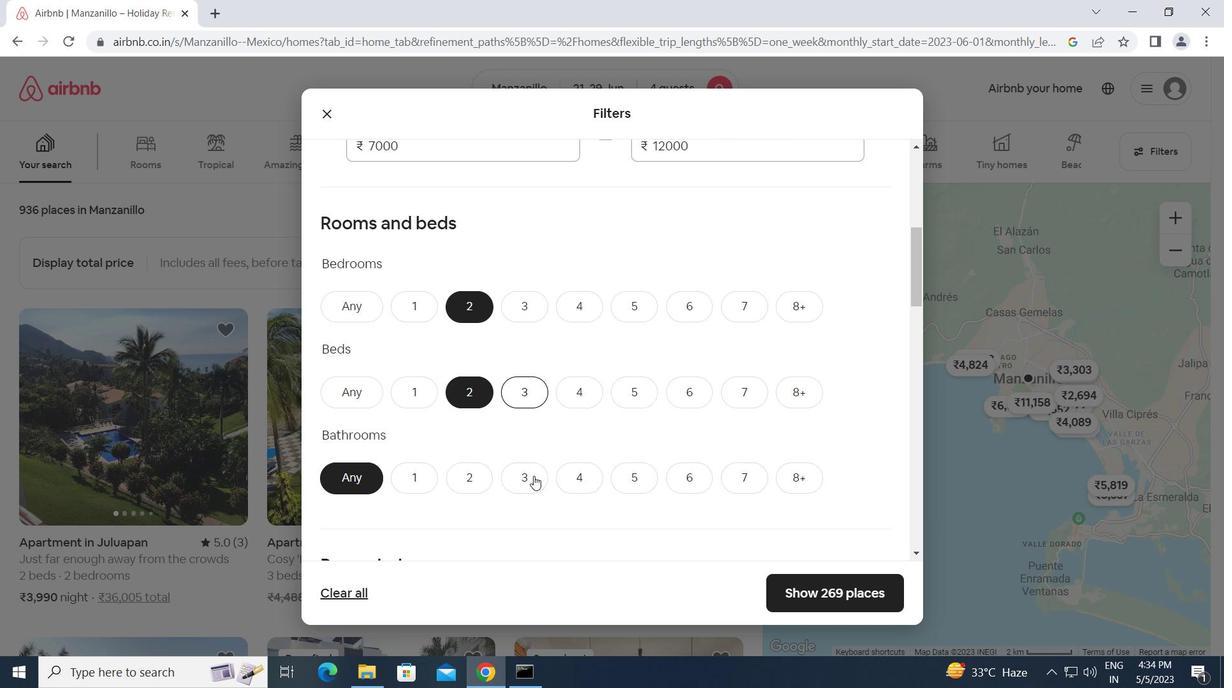 
Action: Mouse moved to (470, 399)
Screenshot: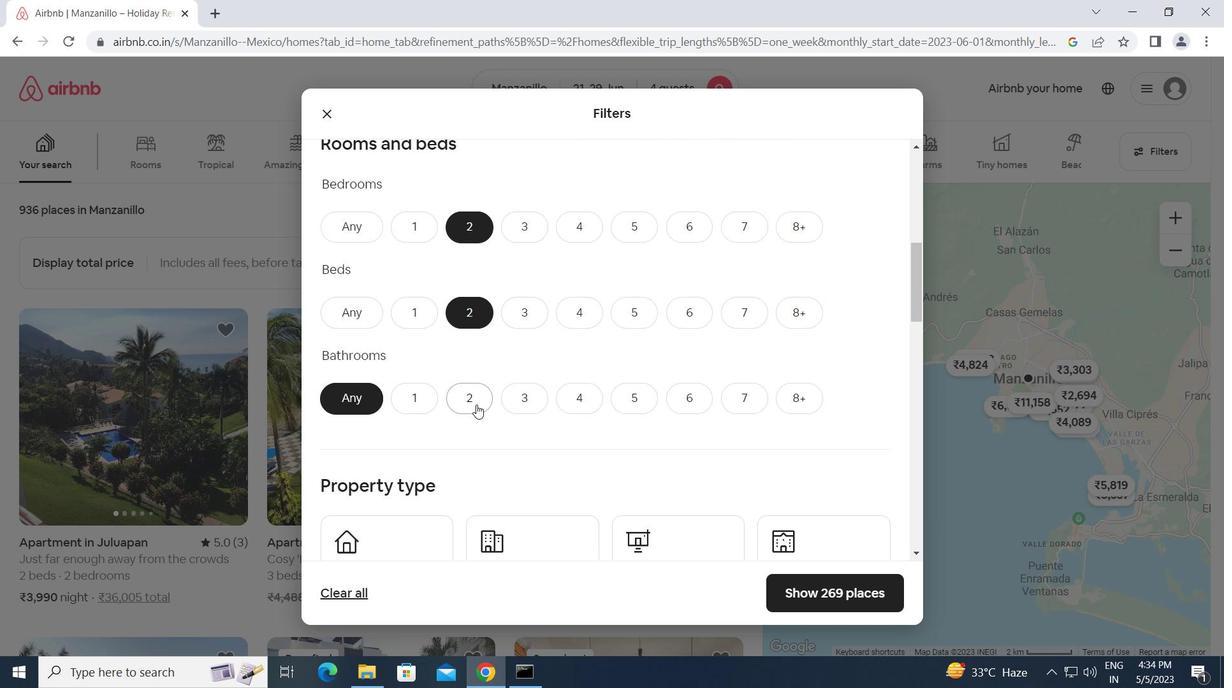 
Action: Mouse pressed left at (470, 399)
Screenshot: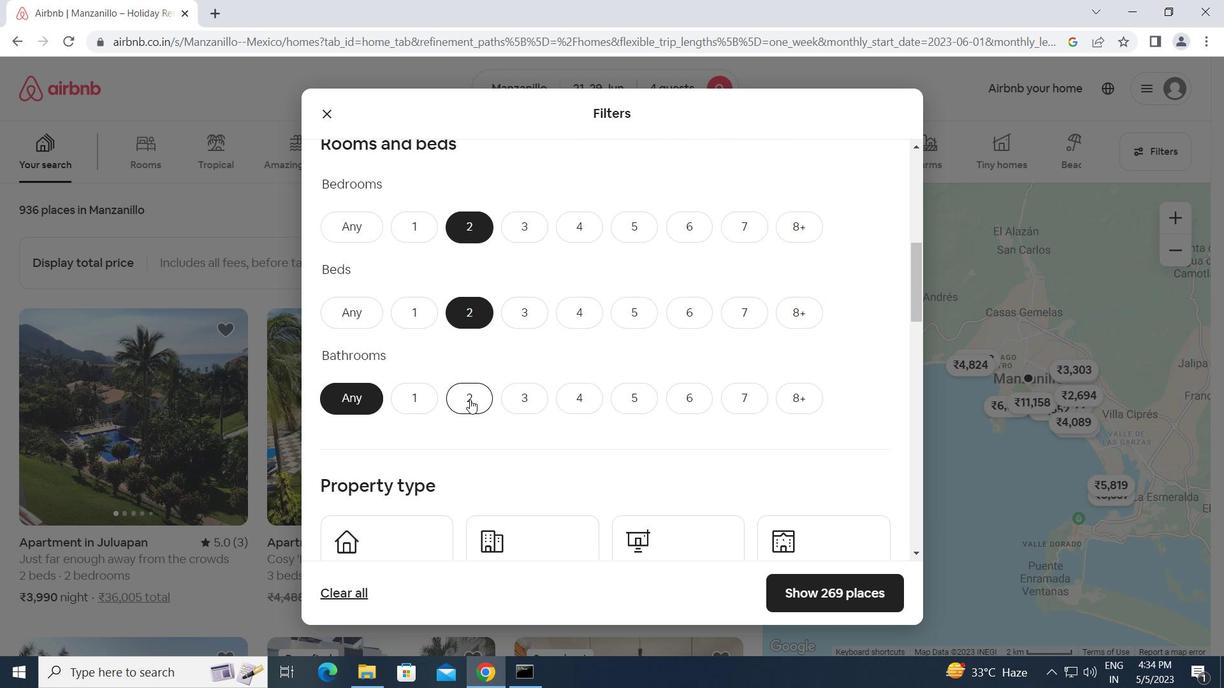 
Action: Mouse scrolled (470, 399) with delta (0, 0)
Screenshot: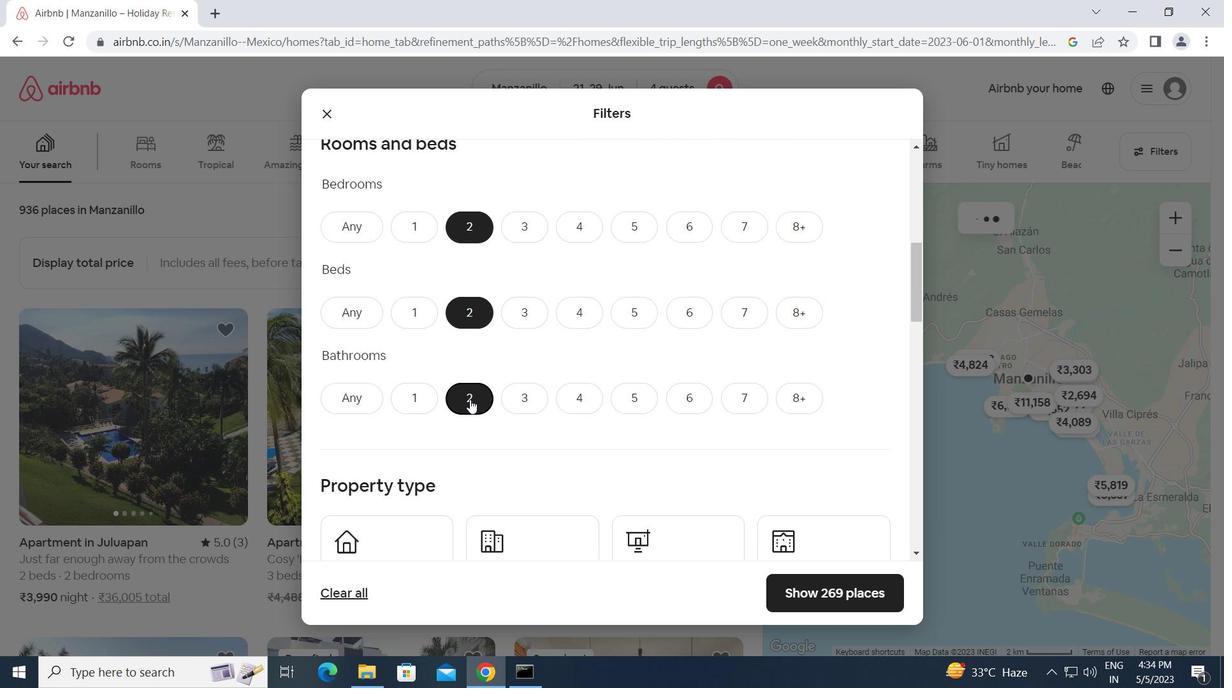 
Action: Mouse moved to (411, 472)
Screenshot: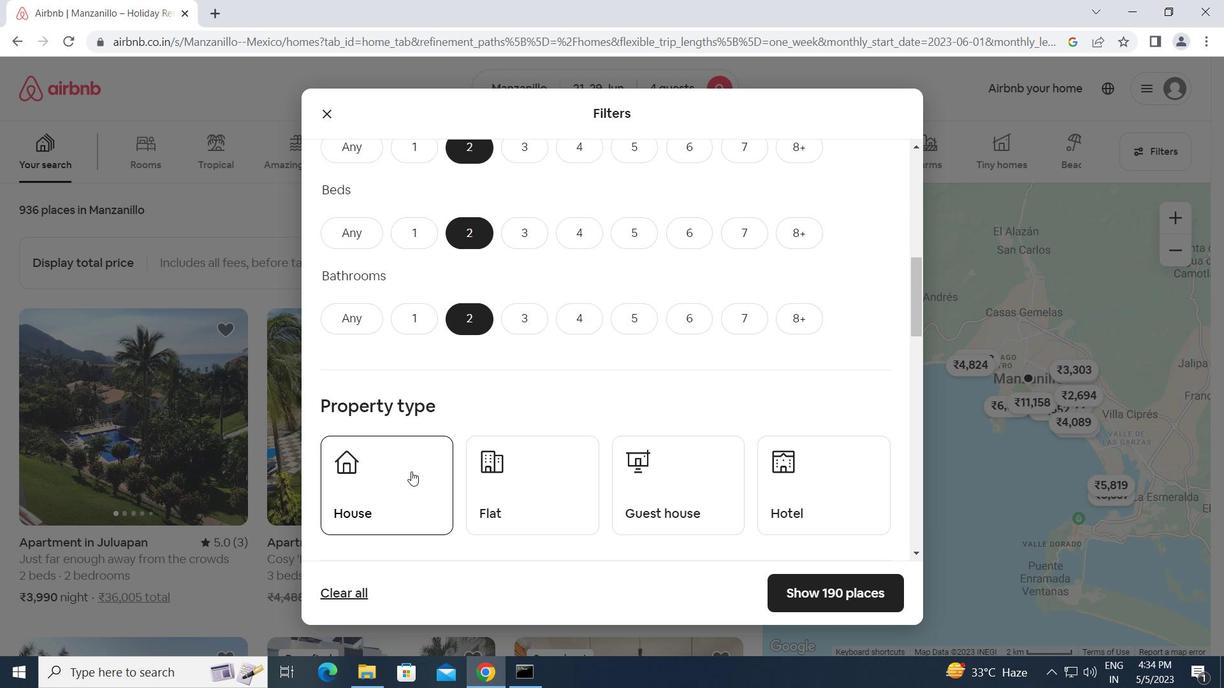 
Action: Mouse pressed left at (411, 472)
Screenshot: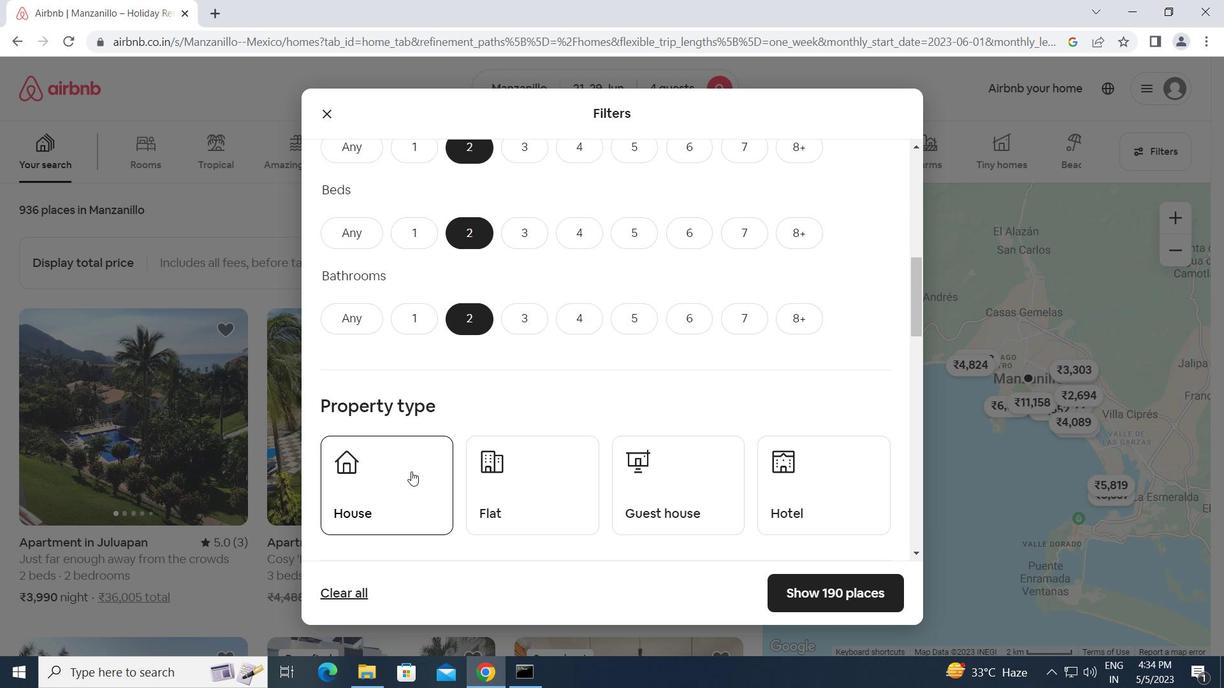 
Action: Mouse moved to (520, 485)
Screenshot: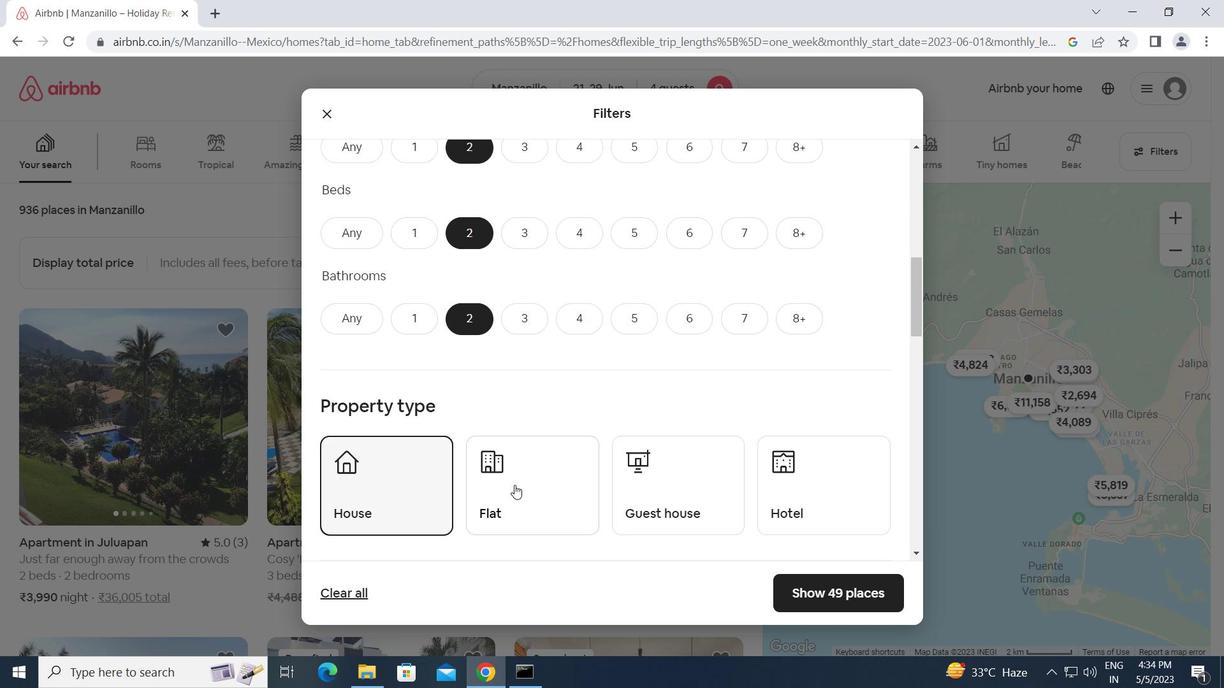 
Action: Mouse pressed left at (520, 485)
Screenshot: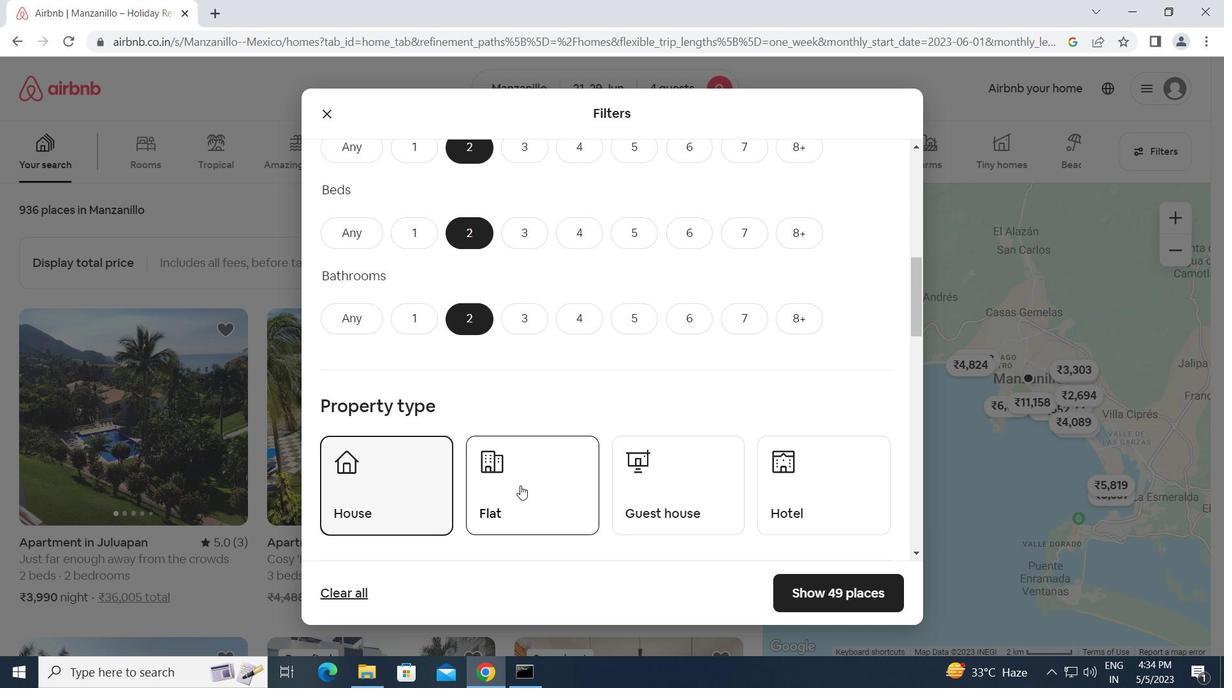 
Action: Mouse moved to (672, 498)
Screenshot: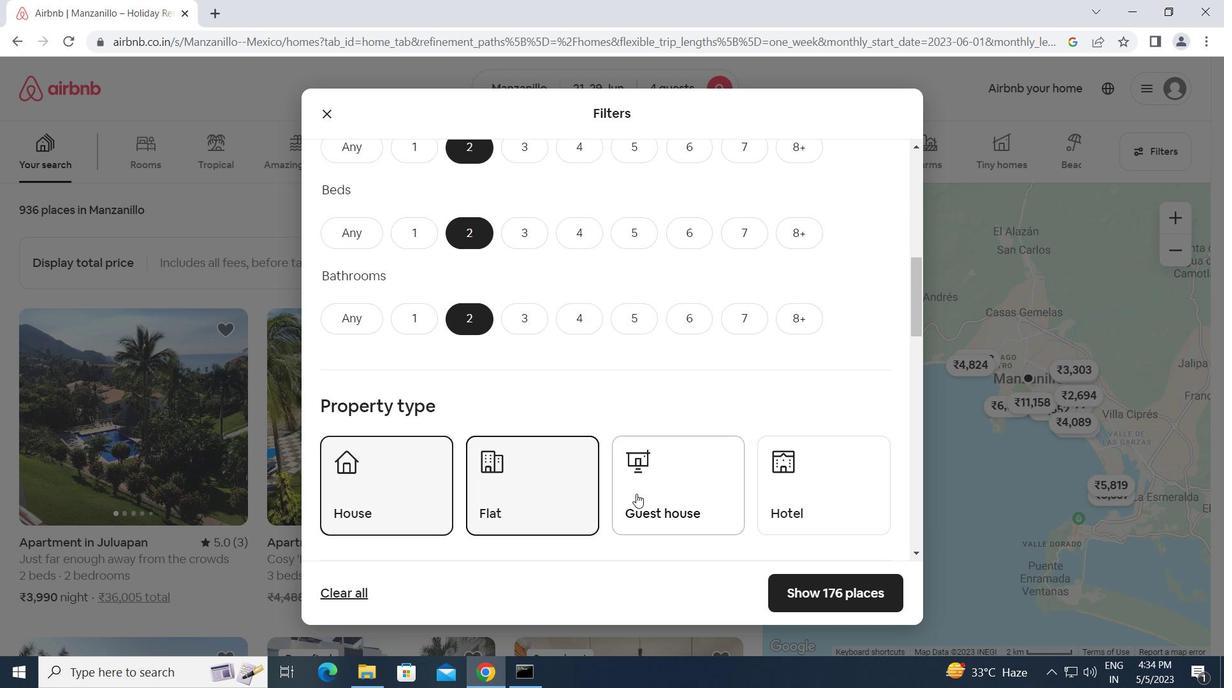 
Action: Mouse pressed left at (672, 498)
Screenshot: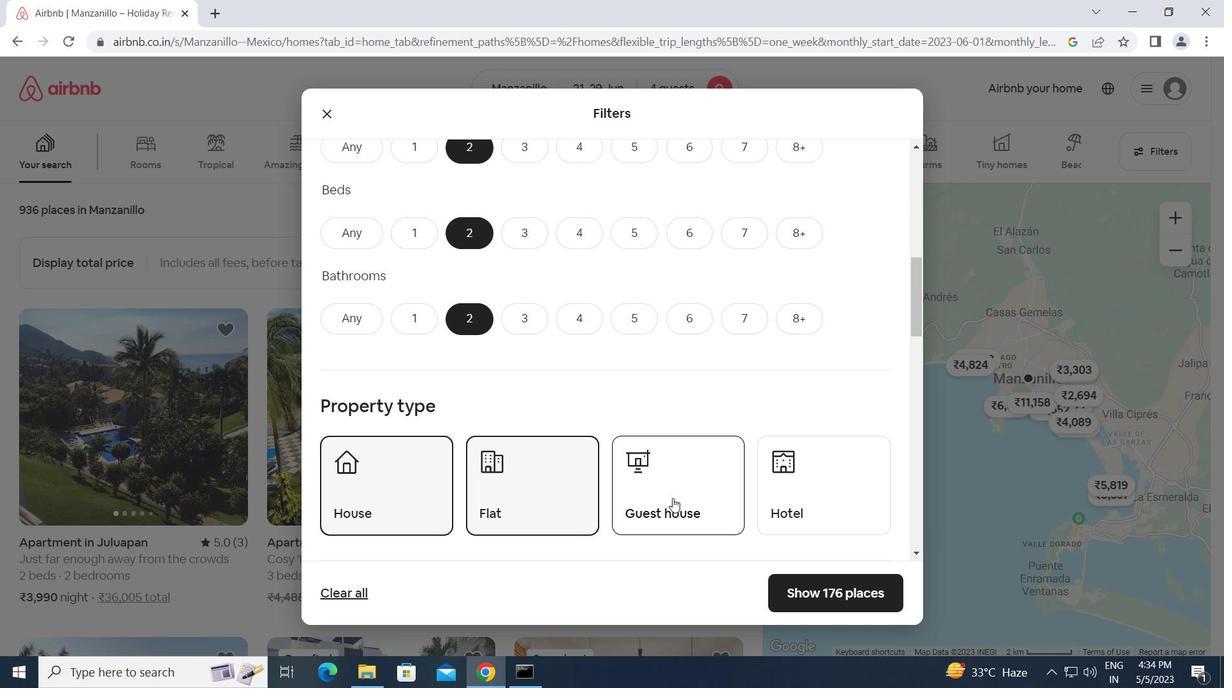 
Action: Mouse moved to (861, 466)
Screenshot: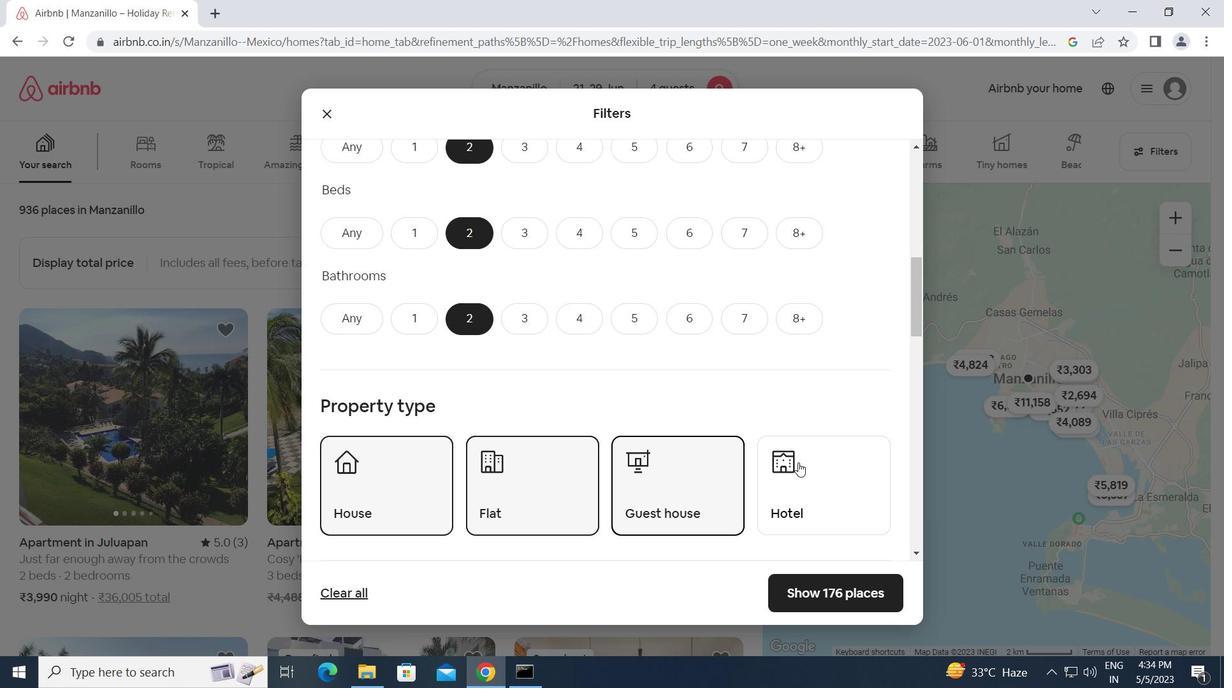 
Action: Mouse scrolled (861, 466) with delta (0, 0)
Screenshot: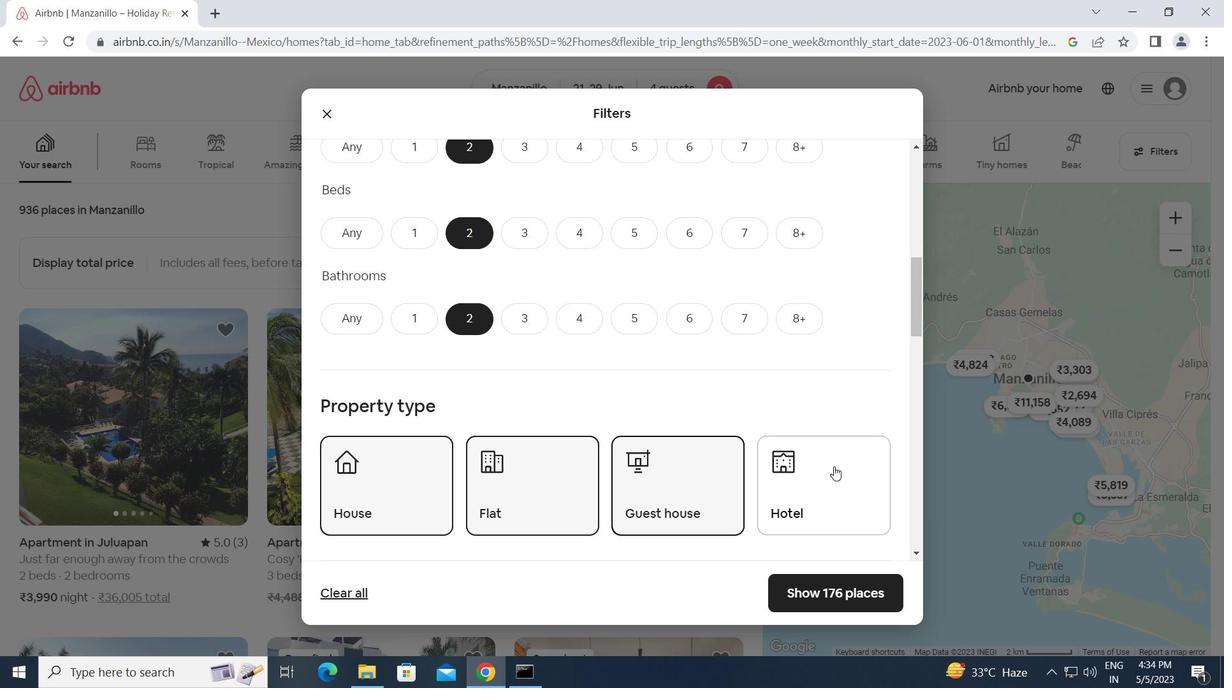 
Action: Mouse scrolled (861, 466) with delta (0, 0)
Screenshot: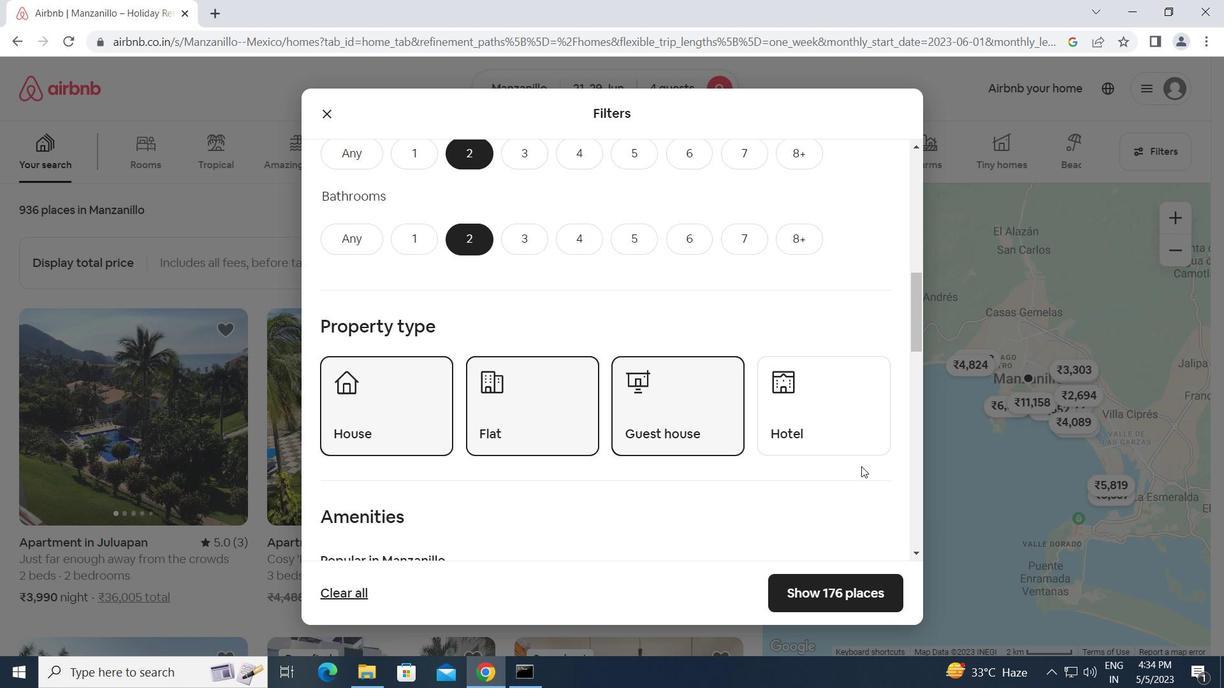 
Action: Mouse scrolled (861, 466) with delta (0, 0)
Screenshot: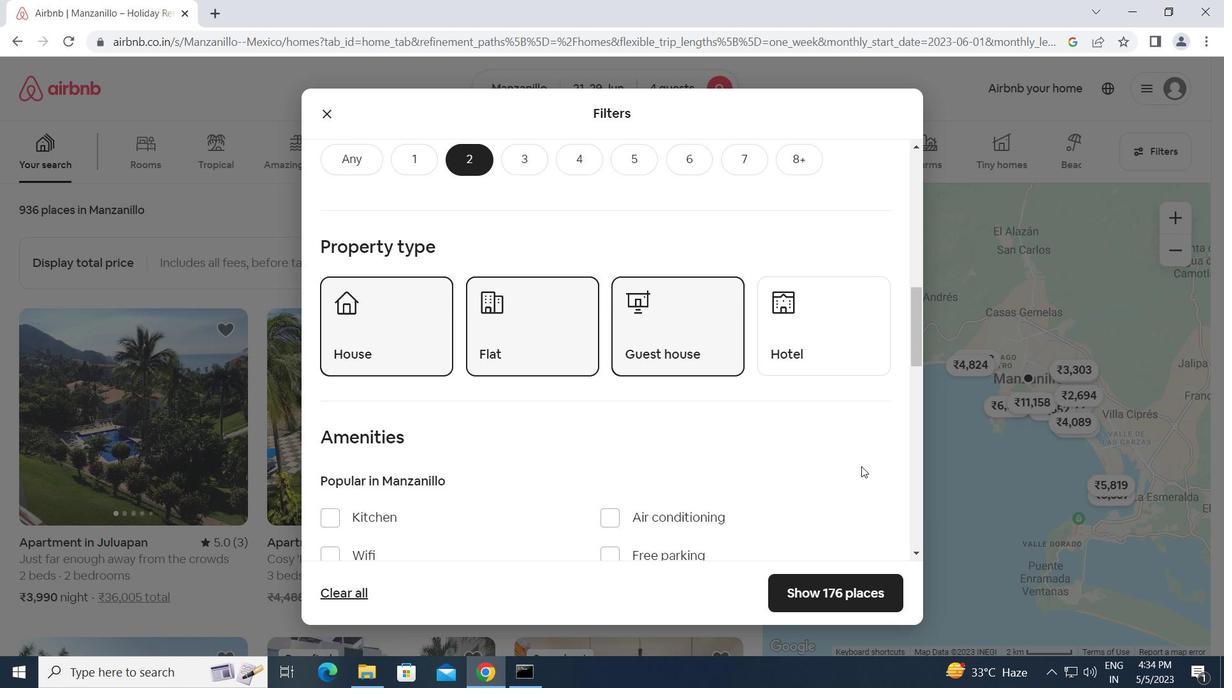
Action: Mouse scrolled (861, 466) with delta (0, 0)
Screenshot: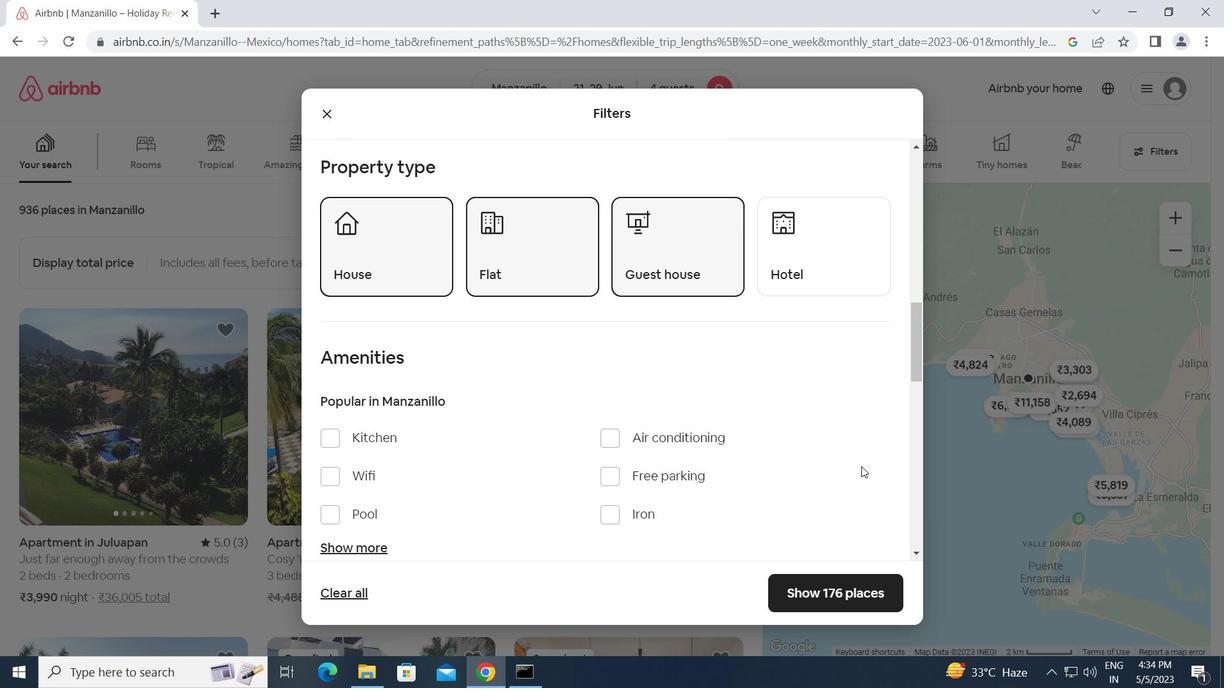 
Action: Mouse scrolled (861, 466) with delta (0, 0)
Screenshot: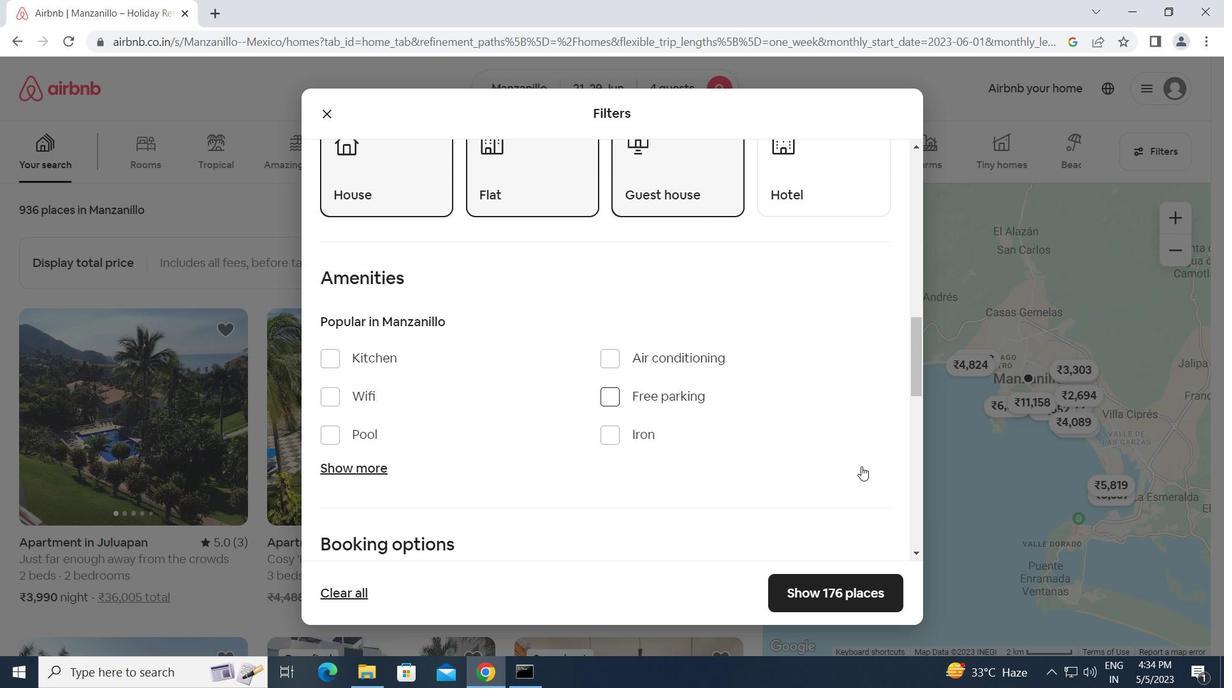 
Action: Mouse scrolled (861, 466) with delta (0, 0)
Screenshot: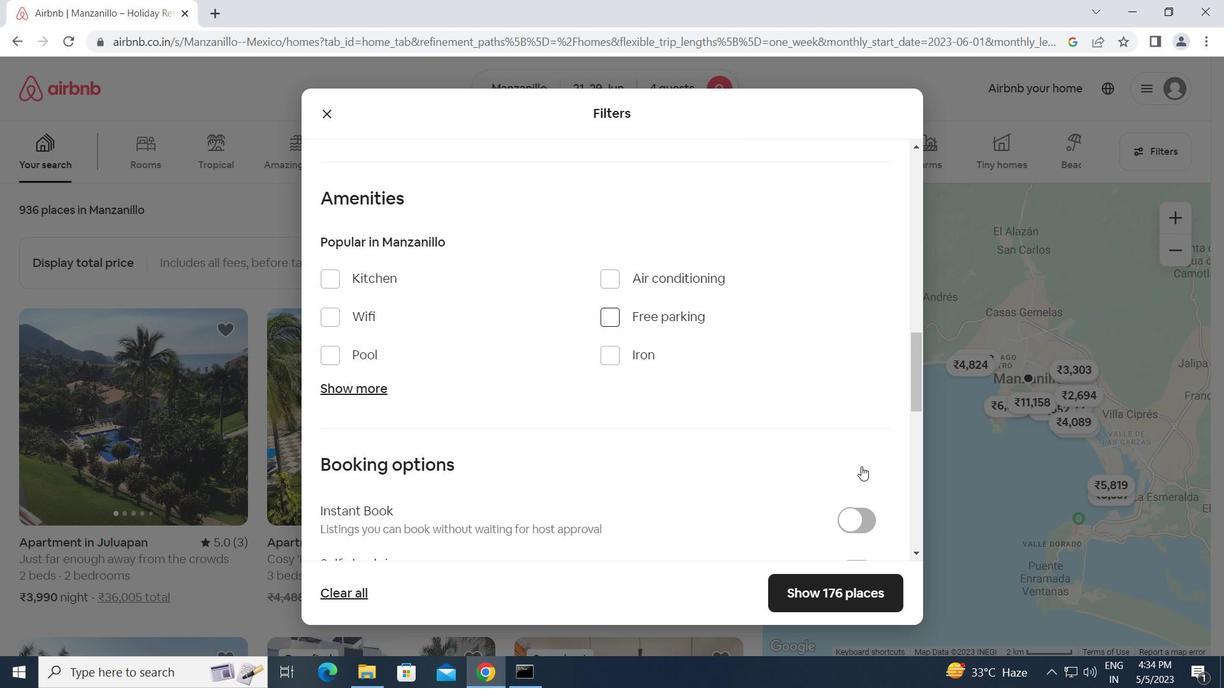 
Action: Mouse moved to (841, 491)
Screenshot: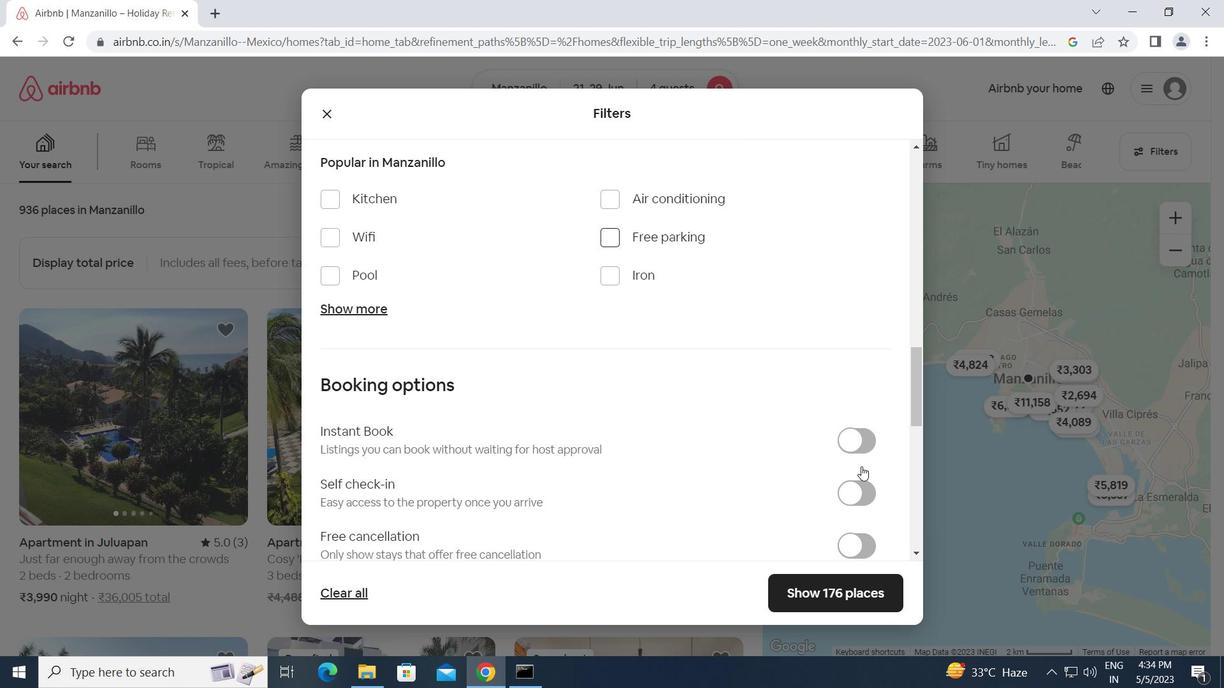 
Action: Mouse pressed left at (841, 491)
Screenshot: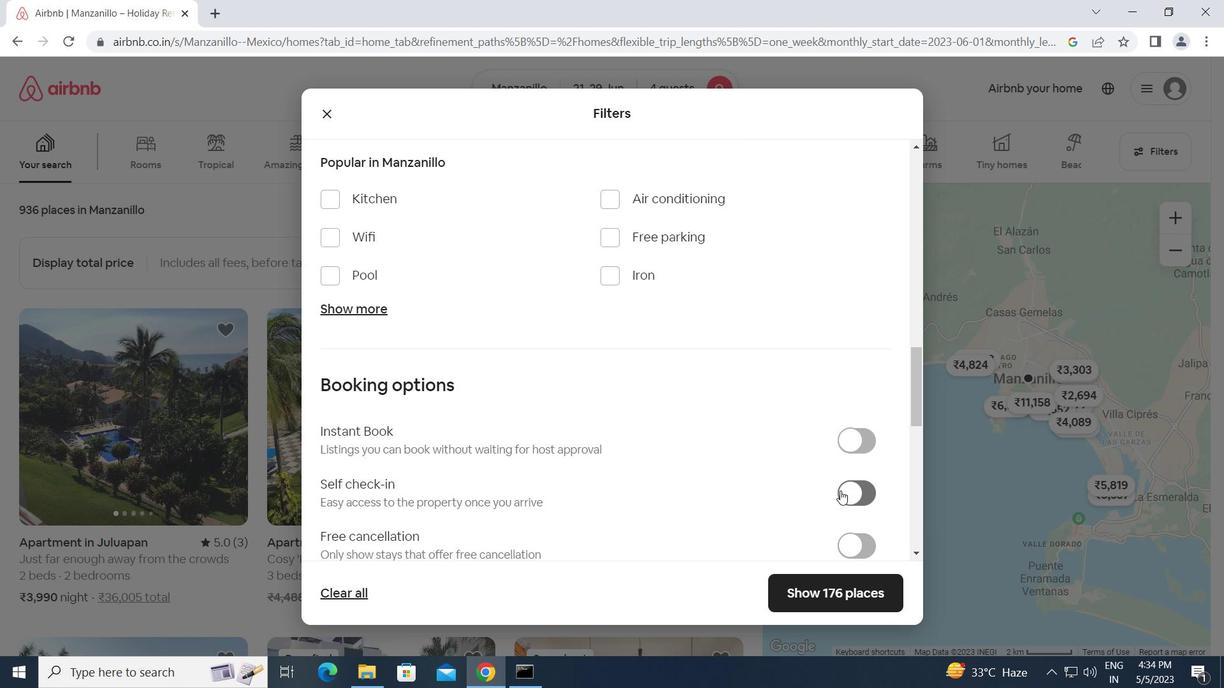 
Action: Mouse moved to (771, 499)
Screenshot: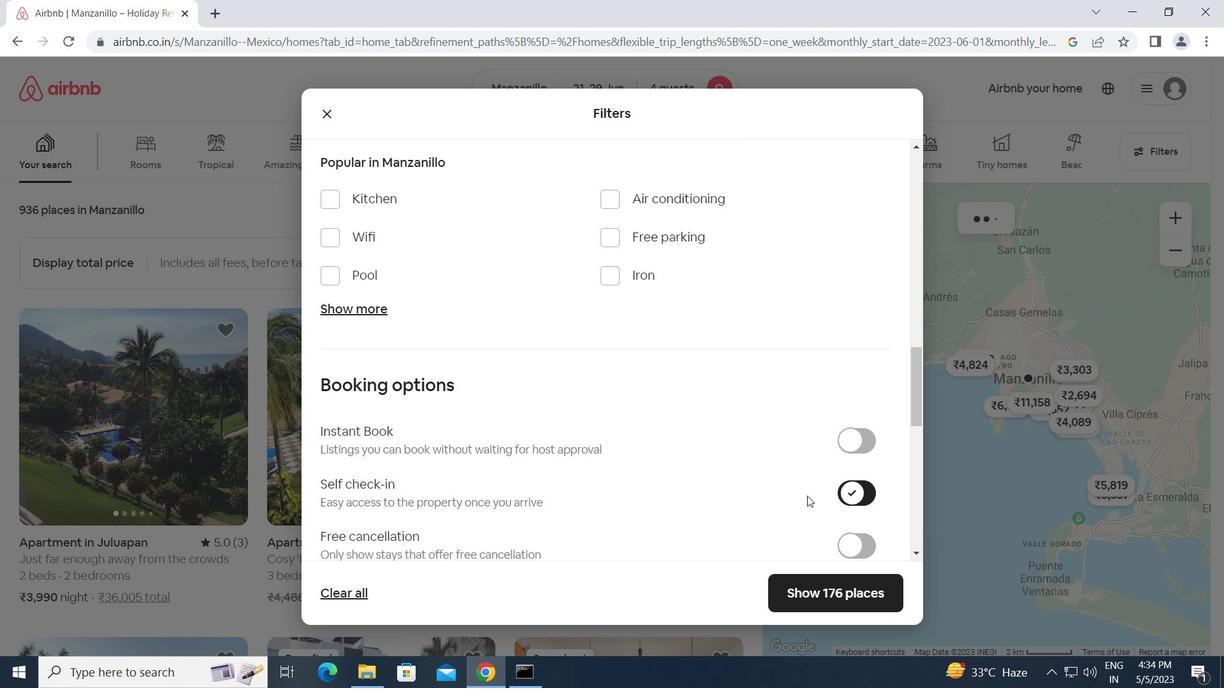 
Action: Mouse scrolled (771, 498) with delta (0, 0)
Screenshot: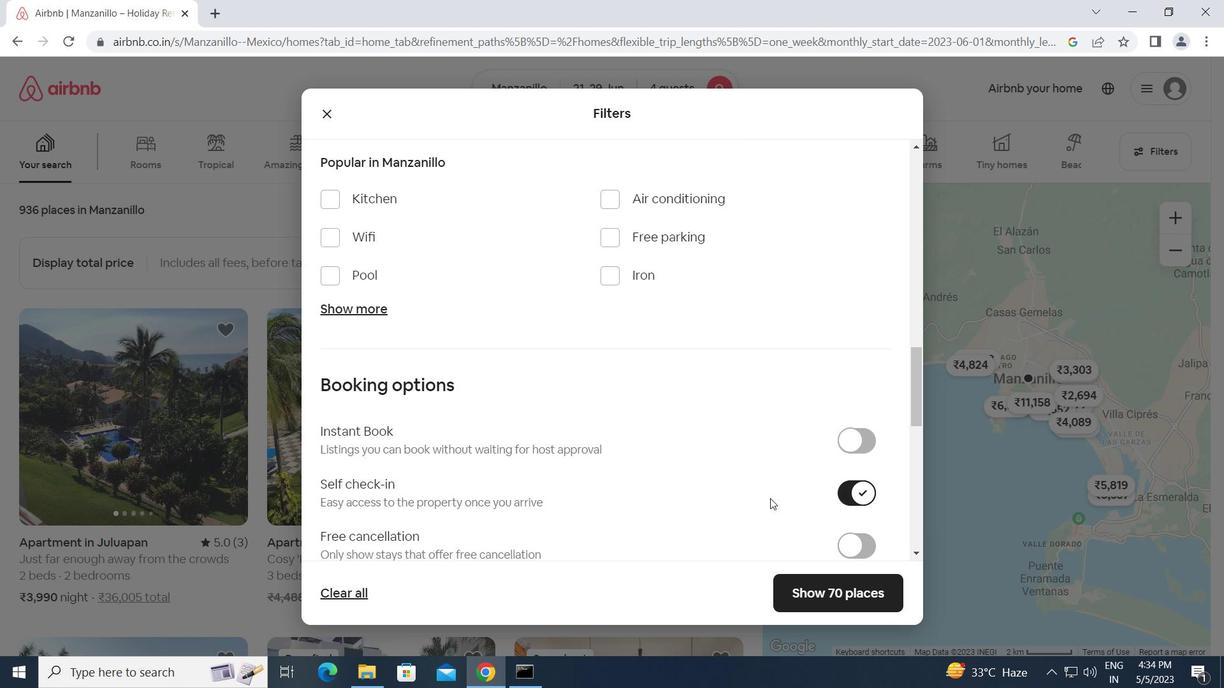 
Action: Mouse scrolled (771, 498) with delta (0, 0)
Screenshot: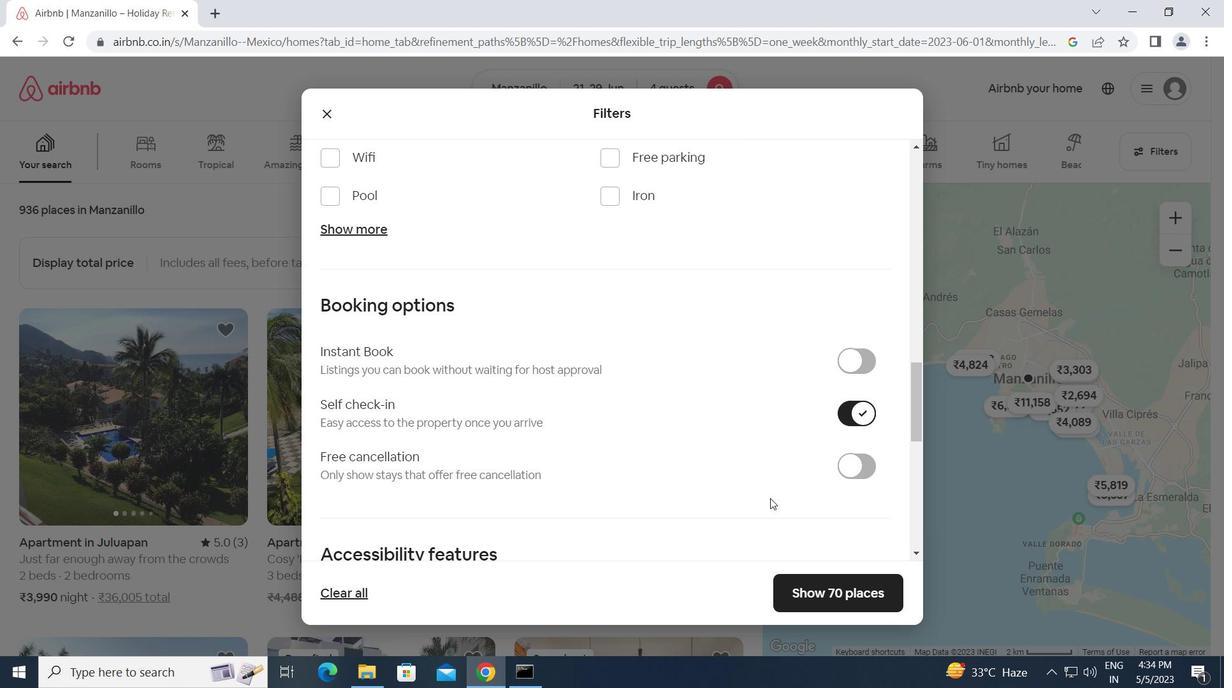 
Action: Mouse scrolled (771, 498) with delta (0, 0)
Screenshot: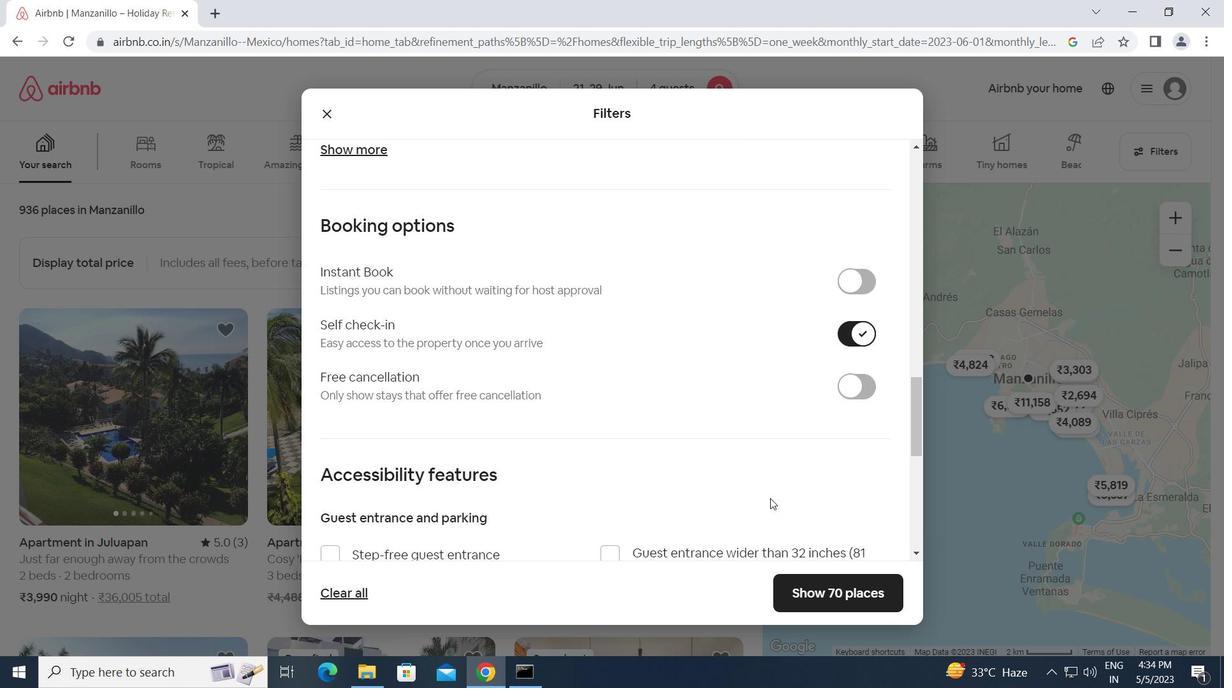 
Action: Mouse scrolled (771, 498) with delta (0, 0)
Screenshot: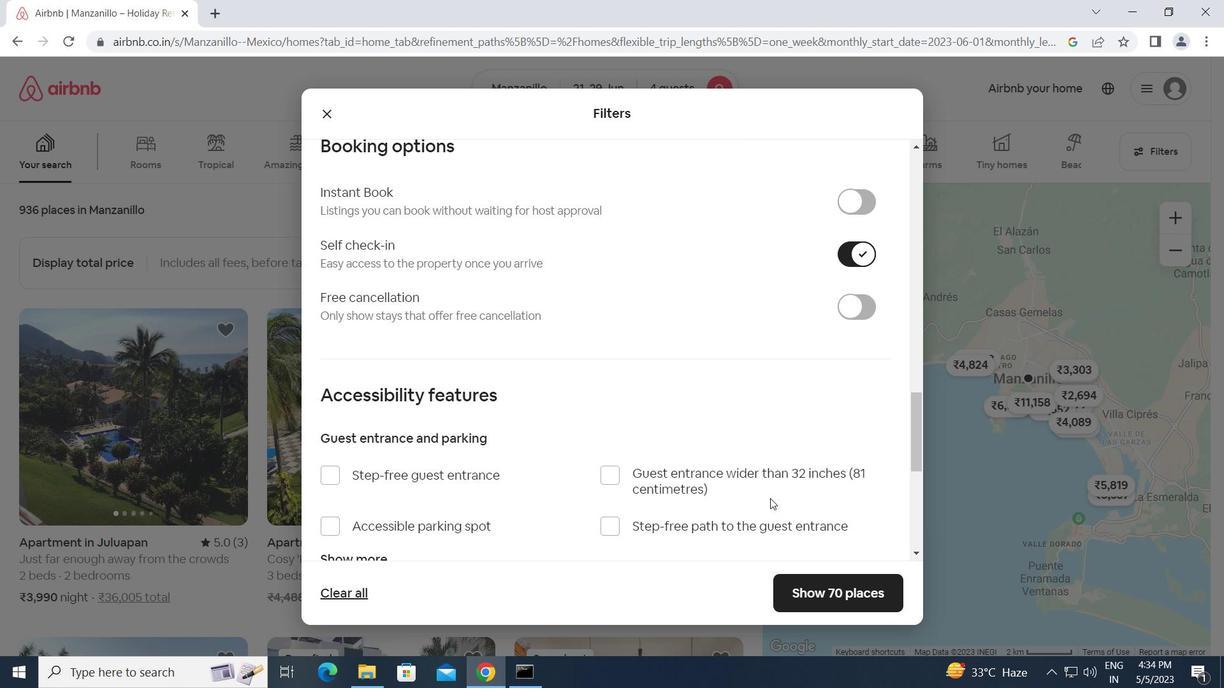 
Action: Mouse scrolled (771, 498) with delta (0, 0)
Screenshot: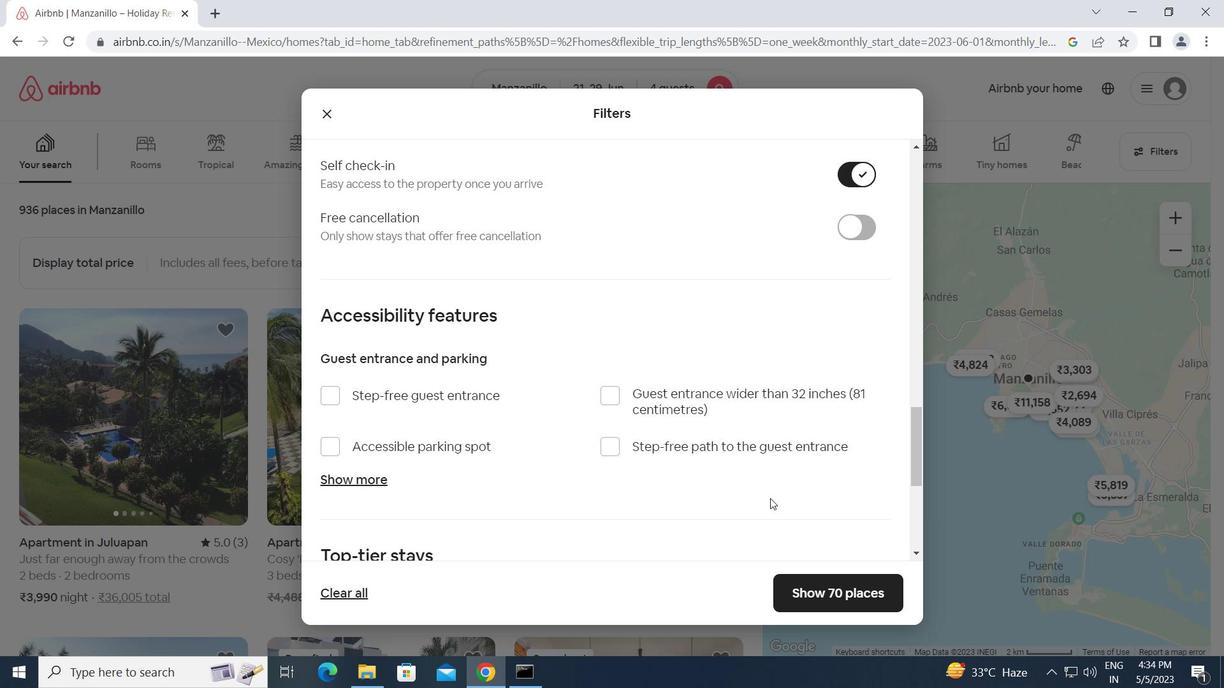 
Action: Mouse scrolled (771, 498) with delta (0, 0)
Screenshot: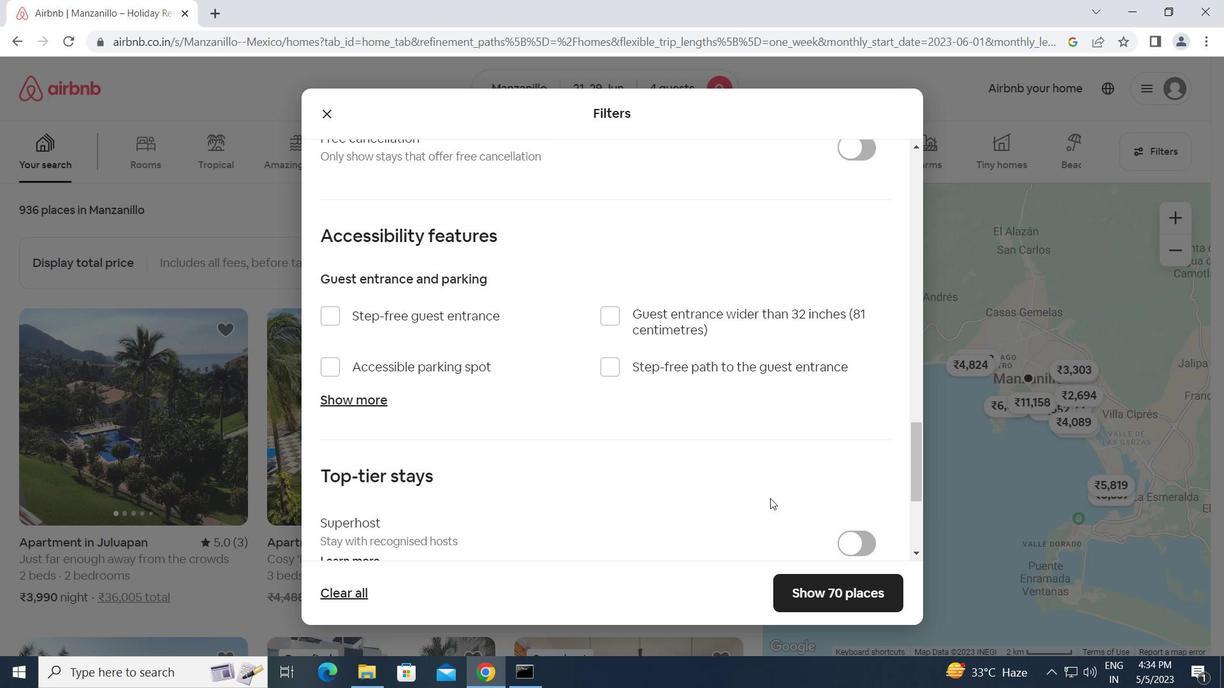 
Action: Mouse scrolled (771, 498) with delta (0, 0)
Screenshot: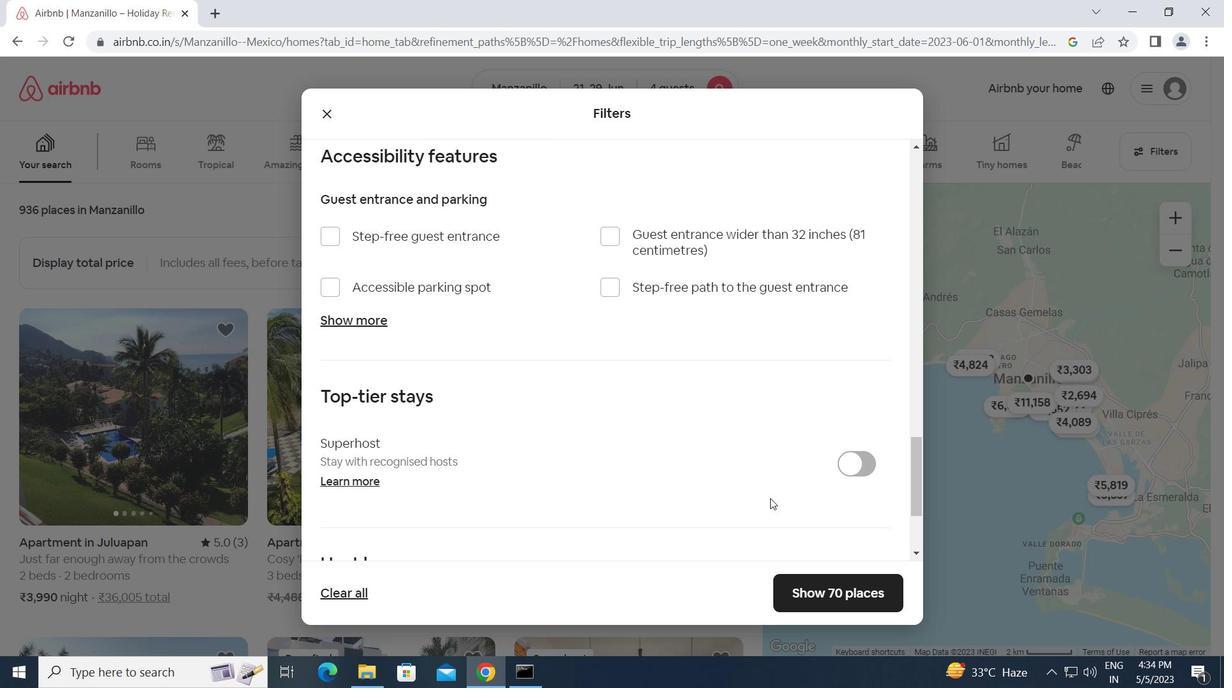 
Action: Mouse scrolled (771, 498) with delta (0, 0)
Screenshot: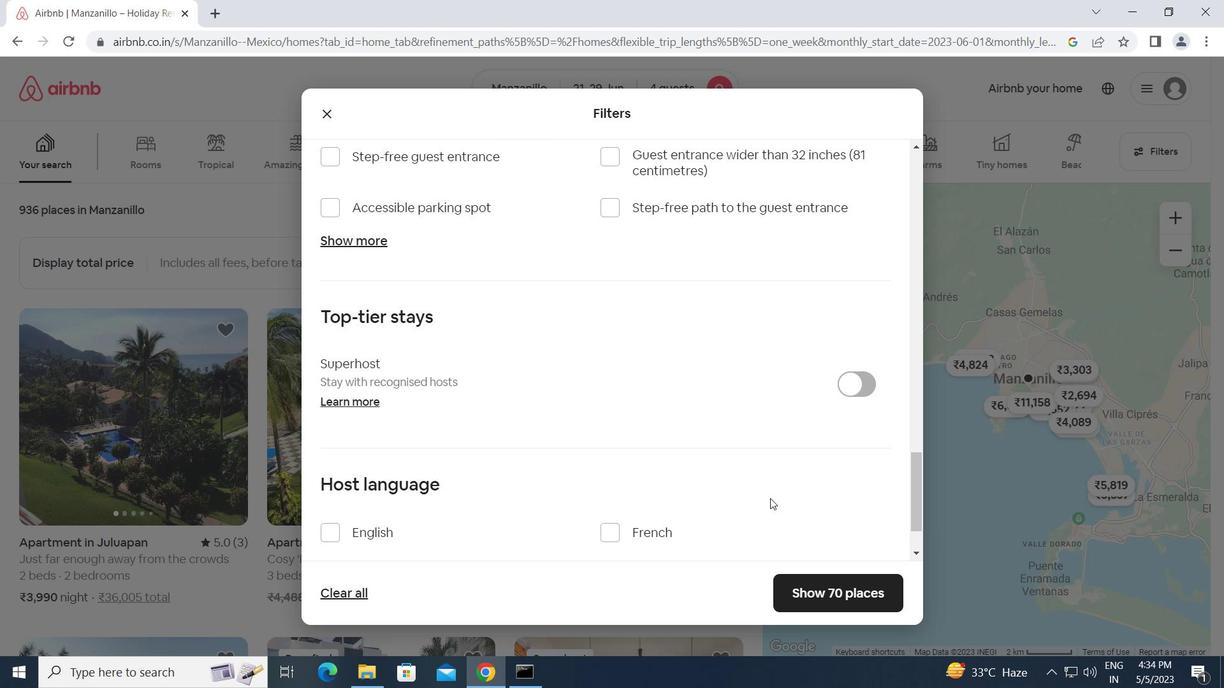 
Action: Mouse scrolled (771, 498) with delta (0, 0)
Screenshot: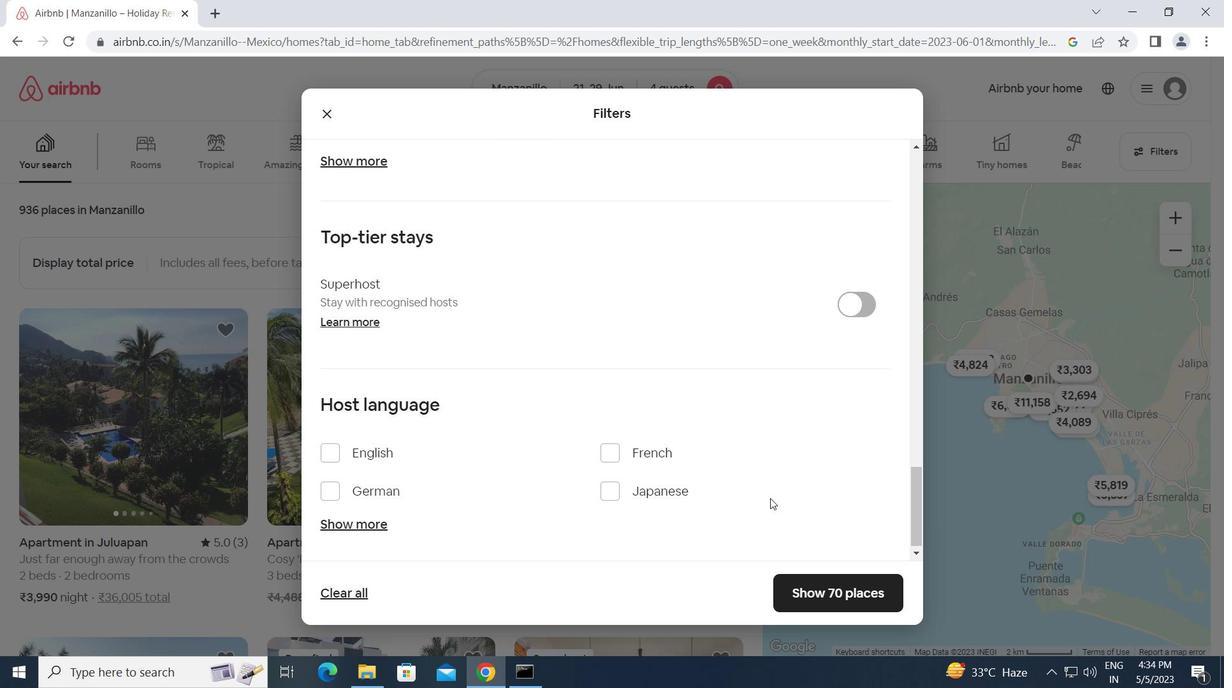 
Action: Mouse moved to (329, 445)
Screenshot: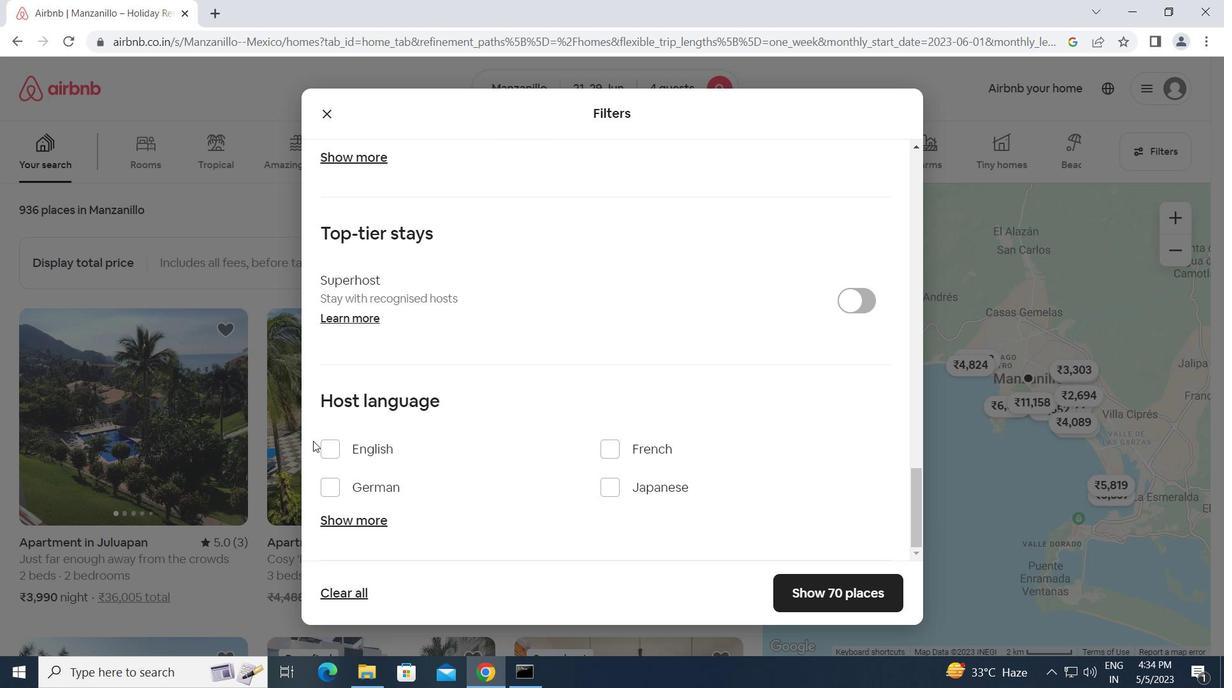 
Action: Mouse pressed left at (329, 445)
Screenshot: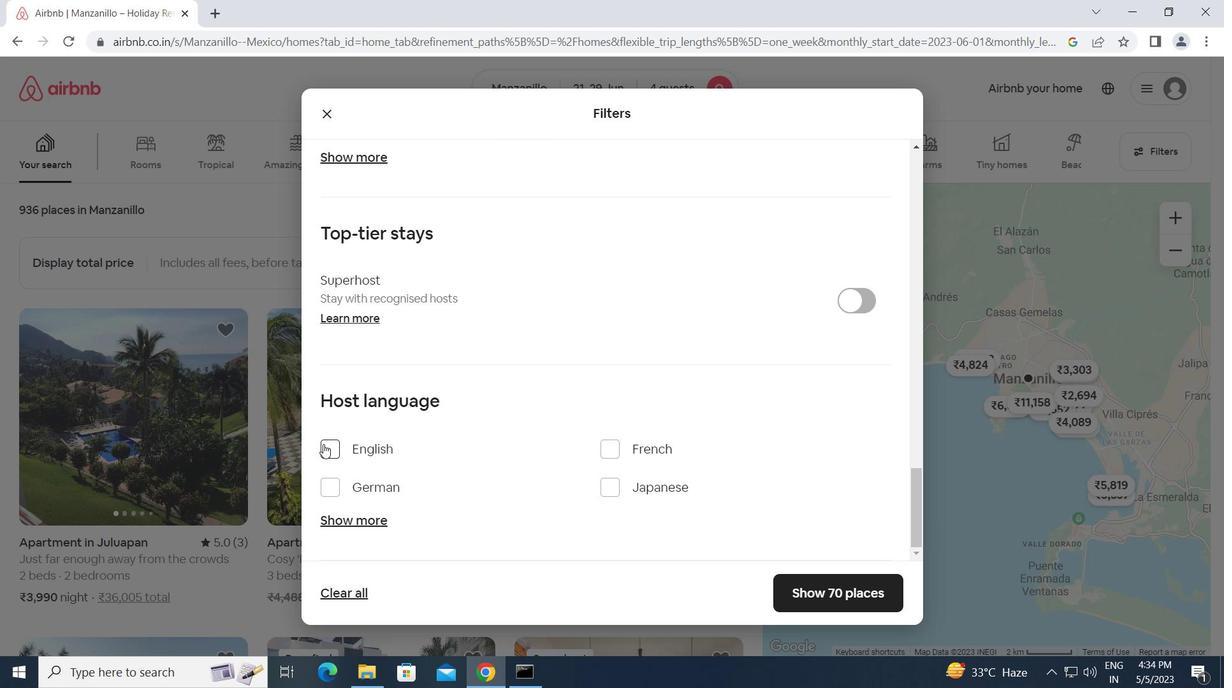 
Action: Mouse moved to (802, 589)
Screenshot: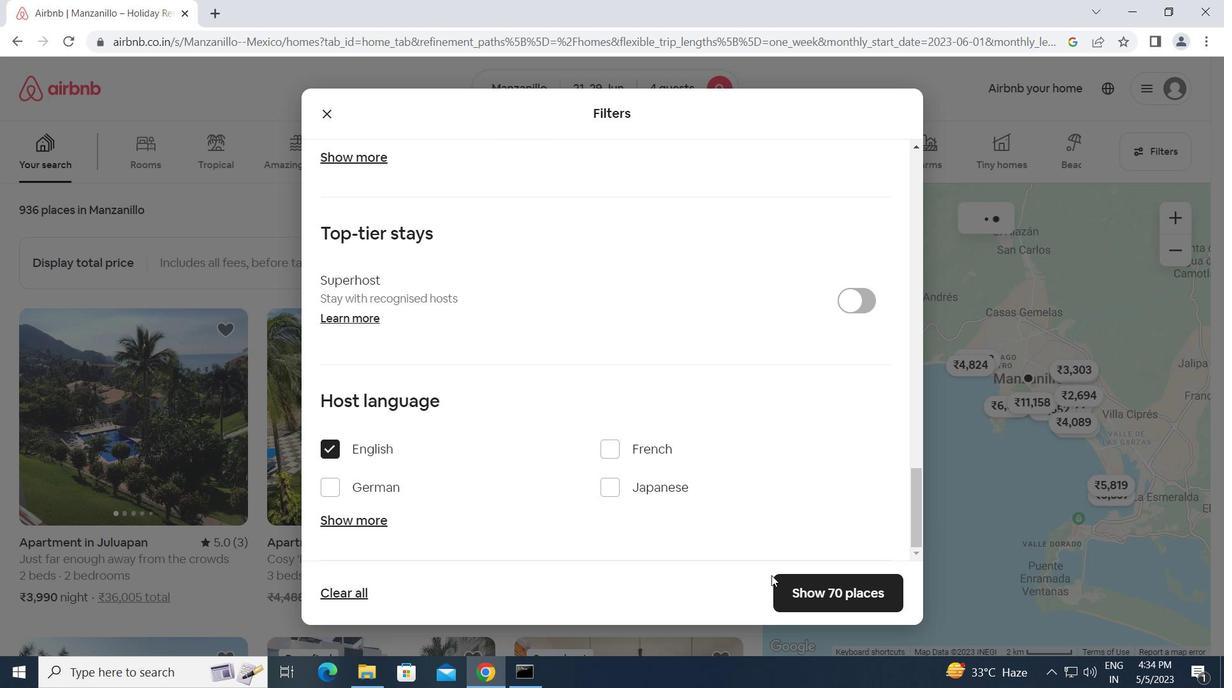 
Action: Mouse pressed left at (802, 589)
Screenshot: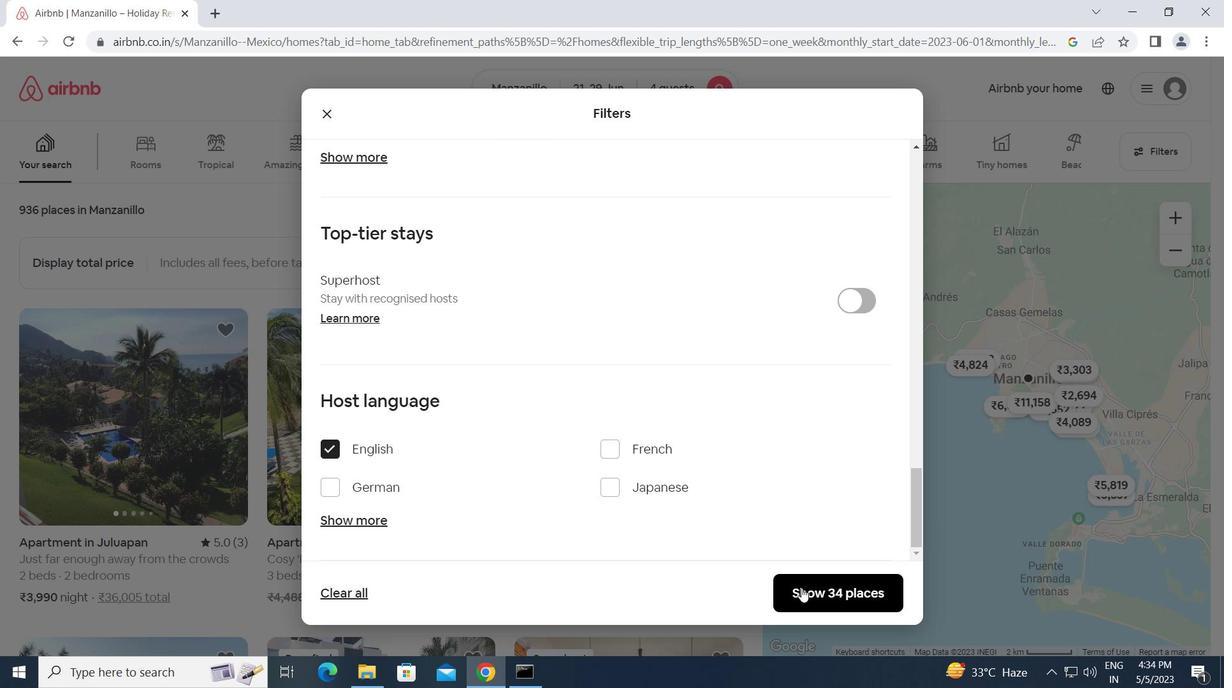
